 Task: Find connections with filter location Chodavaram with filter topic #propertywith filter profile language German with filter current company Hindustan Coca-Cola Beverages with filter school SILVER OAK COLLEGE OF ENGG., & TECH., AHMEDABAD 077 with filter industry Retail Furniture and Home Furnishings with filter service category AnimationArchitecture with filter keywords title Orderly
Action: Mouse moved to (592, 85)
Screenshot: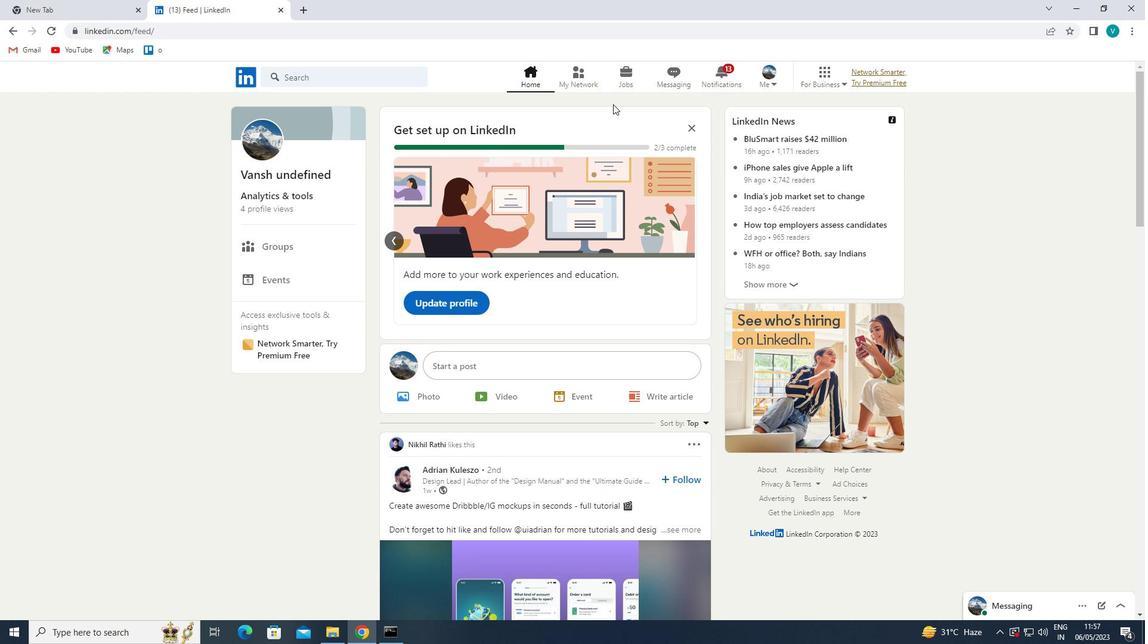 
Action: Mouse pressed left at (592, 85)
Screenshot: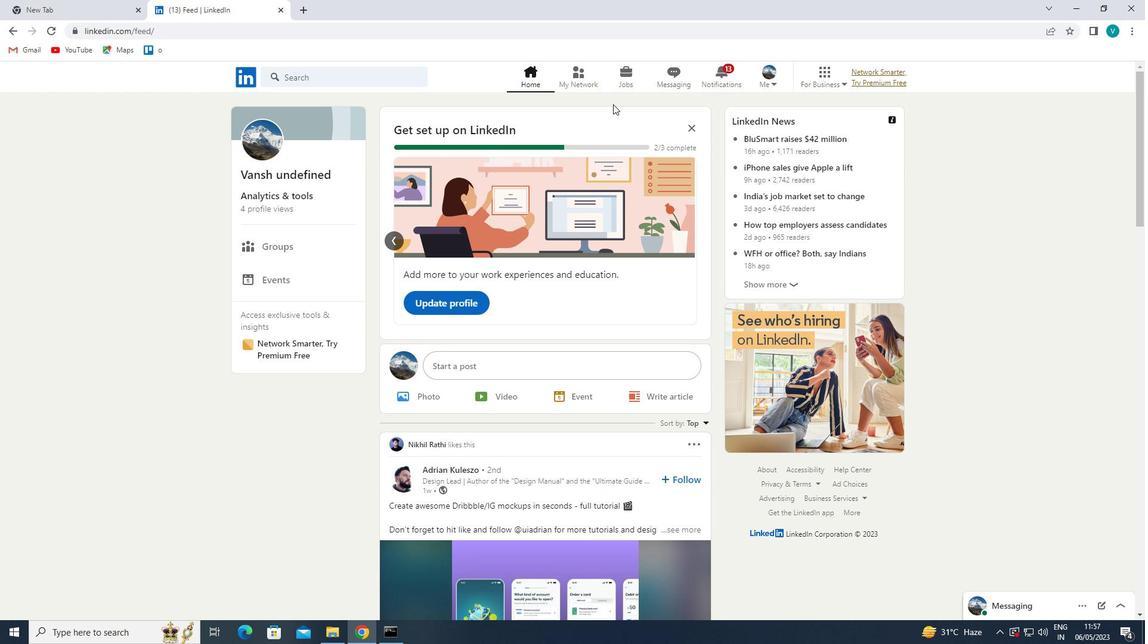 
Action: Mouse moved to (315, 133)
Screenshot: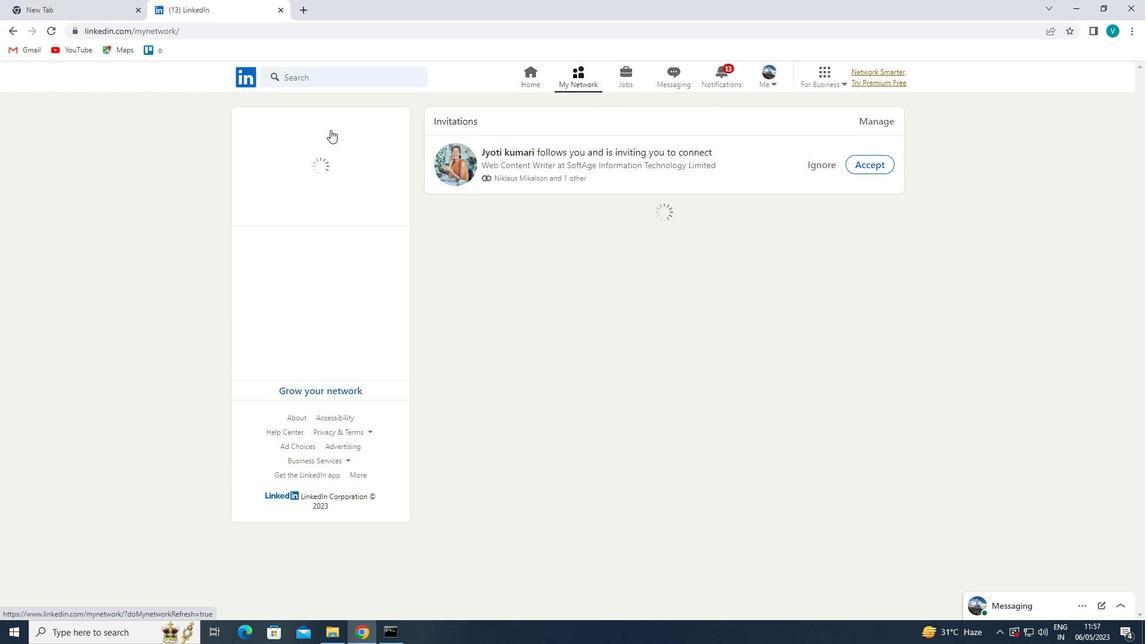 
Action: Mouse pressed left at (315, 133)
Screenshot: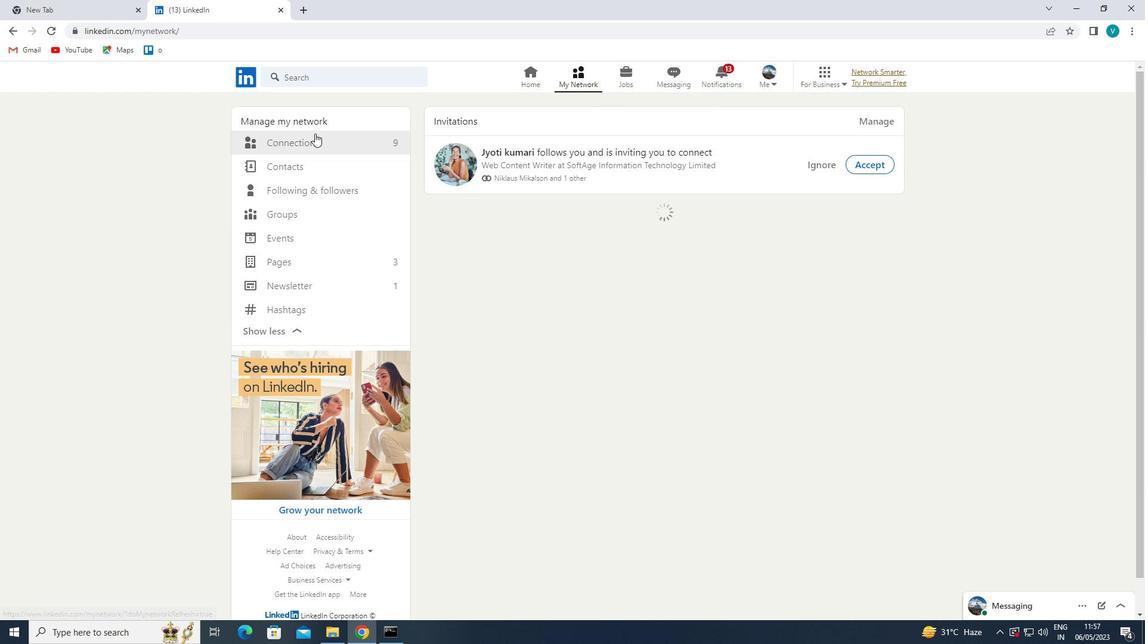 
Action: Mouse moved to (326, 142)
Screenshot: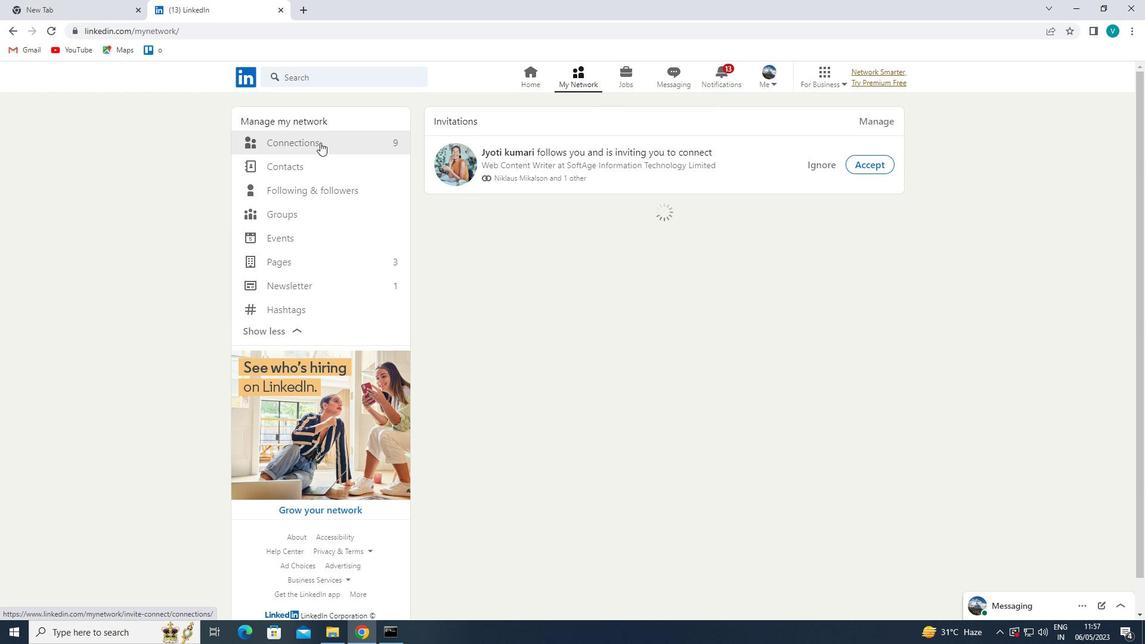 
Action: Mouse pressed left at (326, 142)
Screenshot: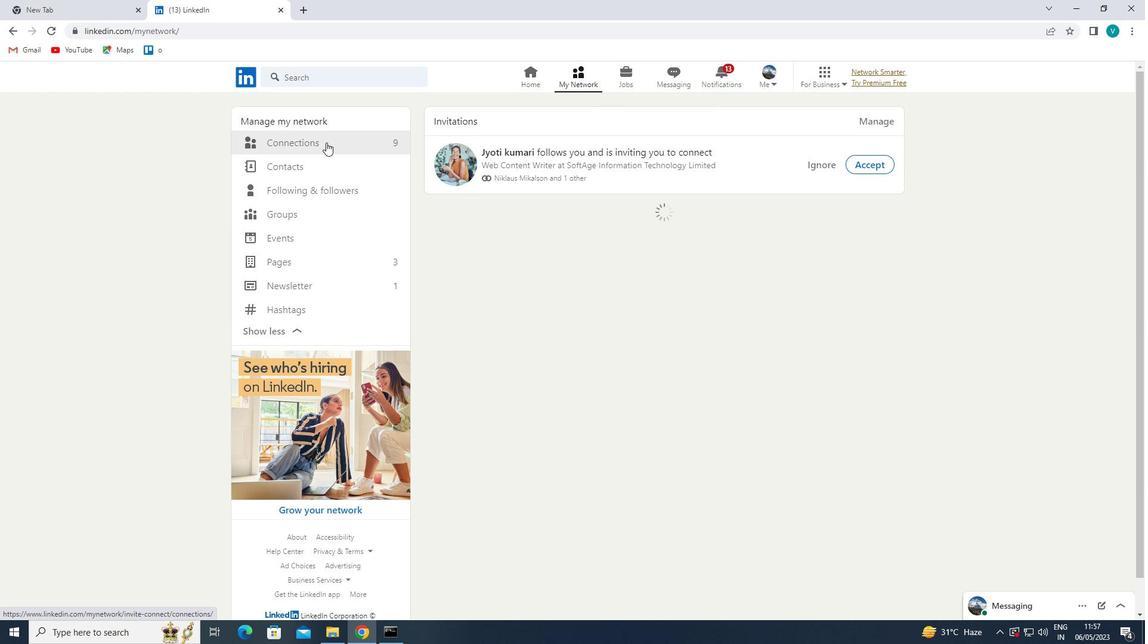 
Action: Mouse moved to (664, 146)
Screenshot: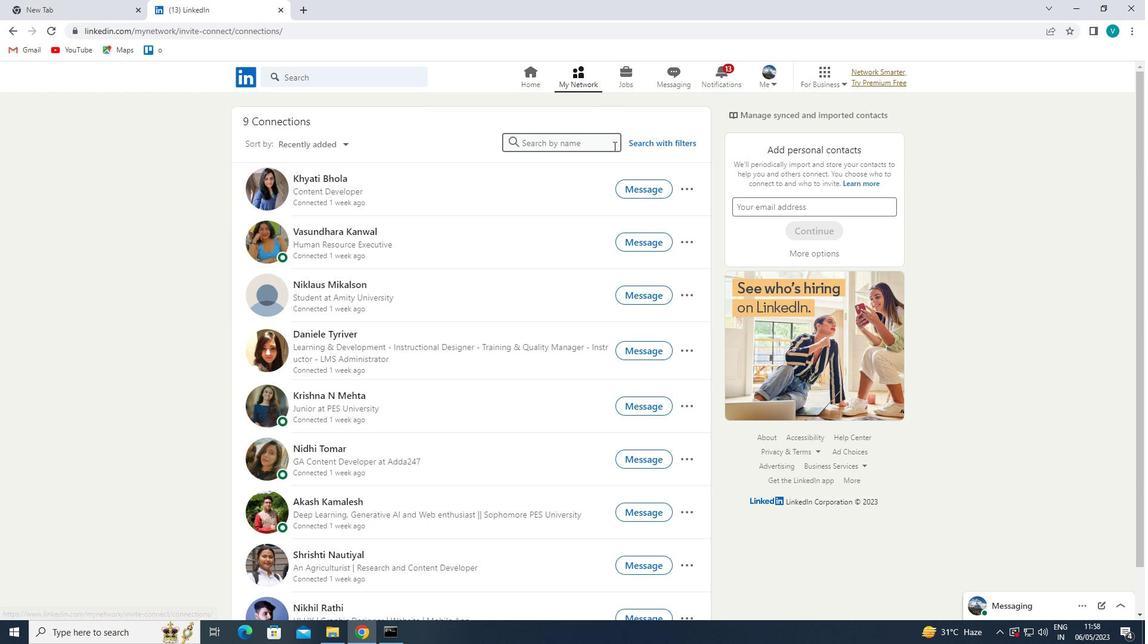 
Action: Mouse pressed left at (664, 146)
Screenshot: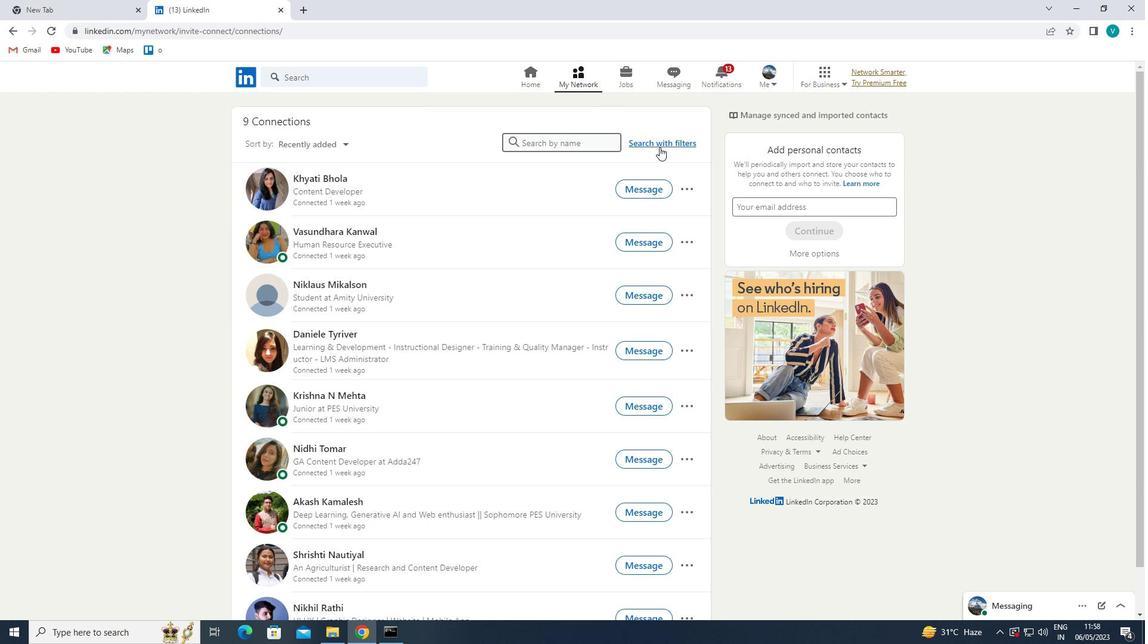 
Action: Mouse moved to (578, 115)
Screenshot: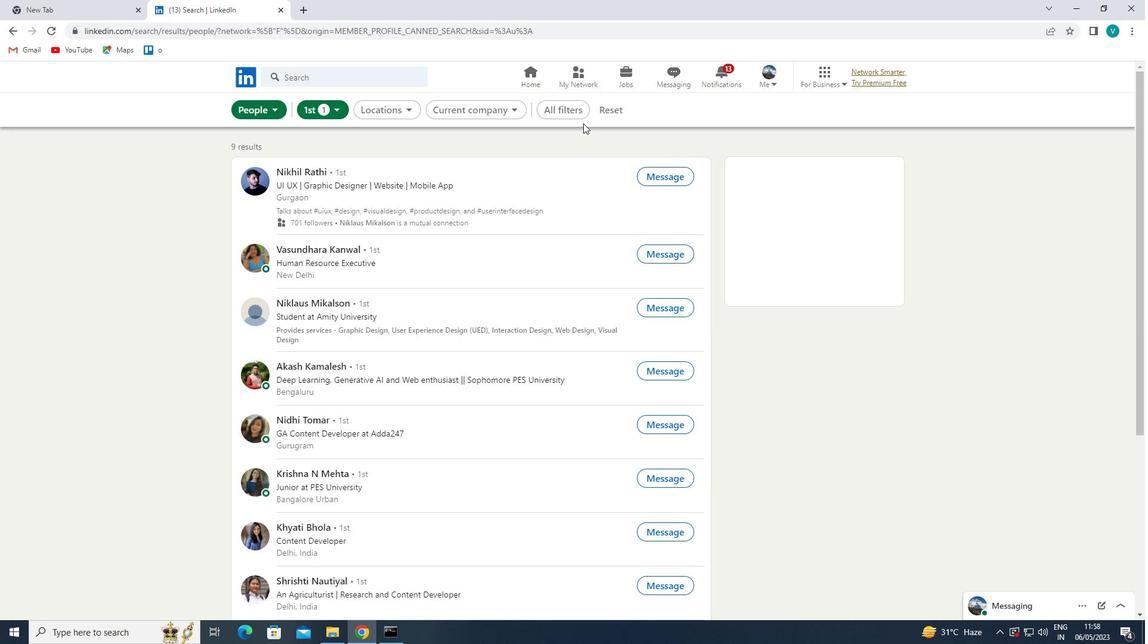
Action: Mouse pressed left at (578, 115)
Screenshot: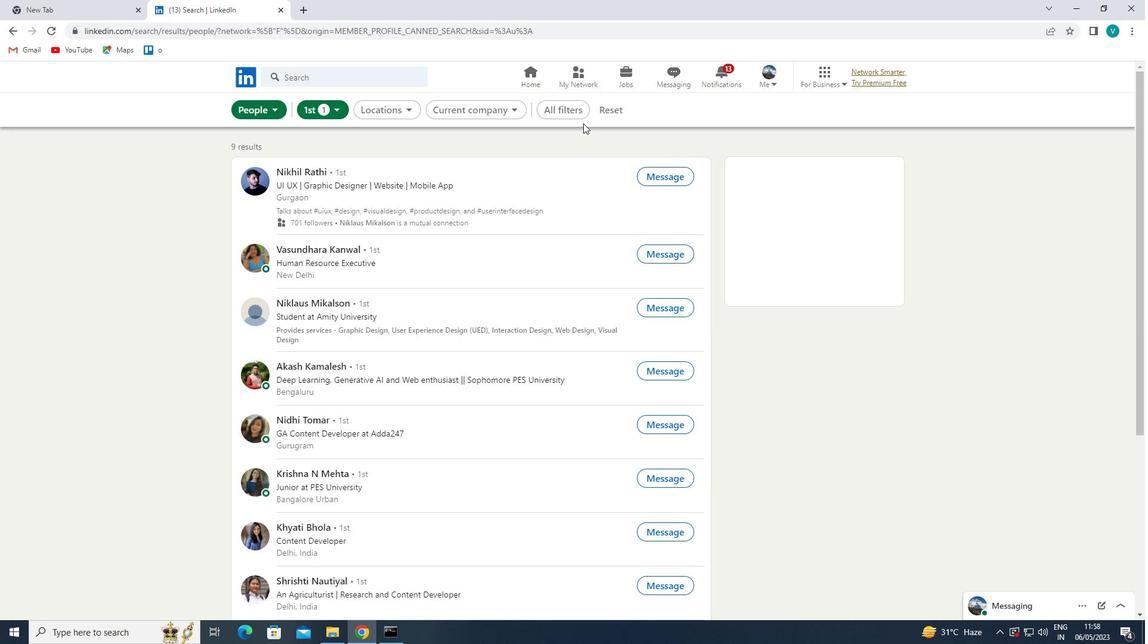 
Action: Mouse moved to (961, 256)
Screenshot: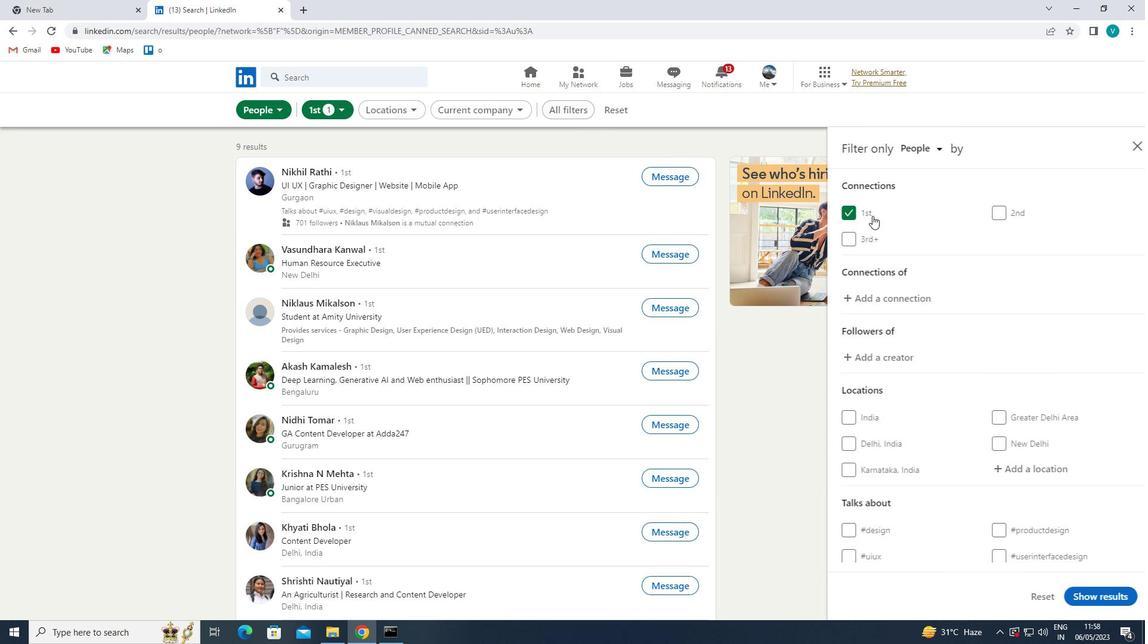 
Action: Mouse scrolled (961, 255) with delta (0, 0)
Screenshot: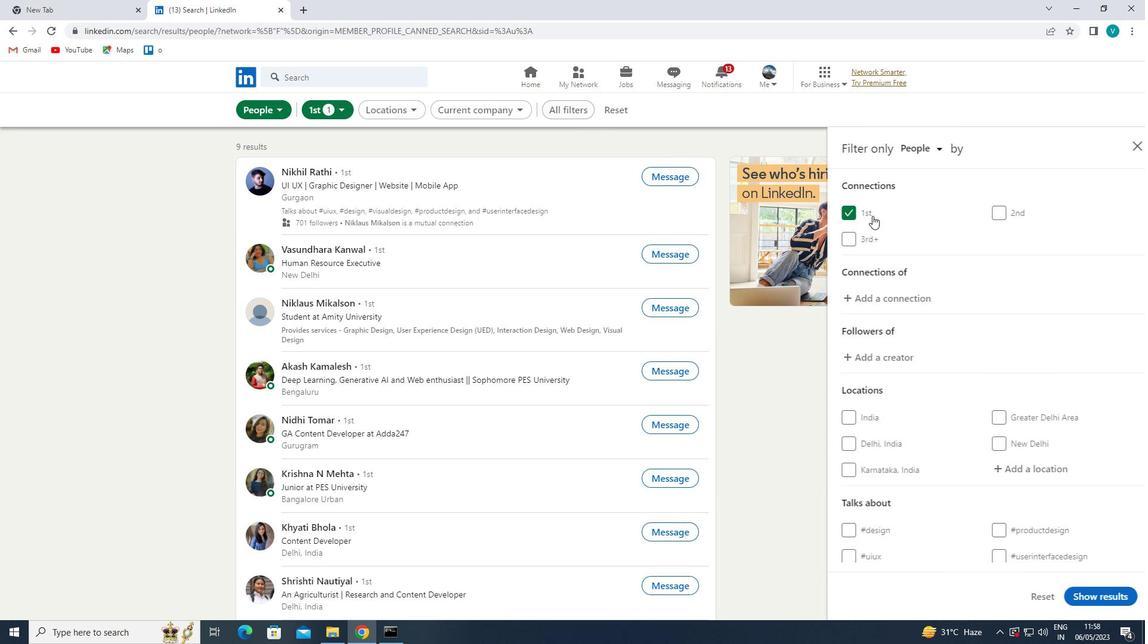 
Action: Mouse moved to (961, 256)
Screenshot: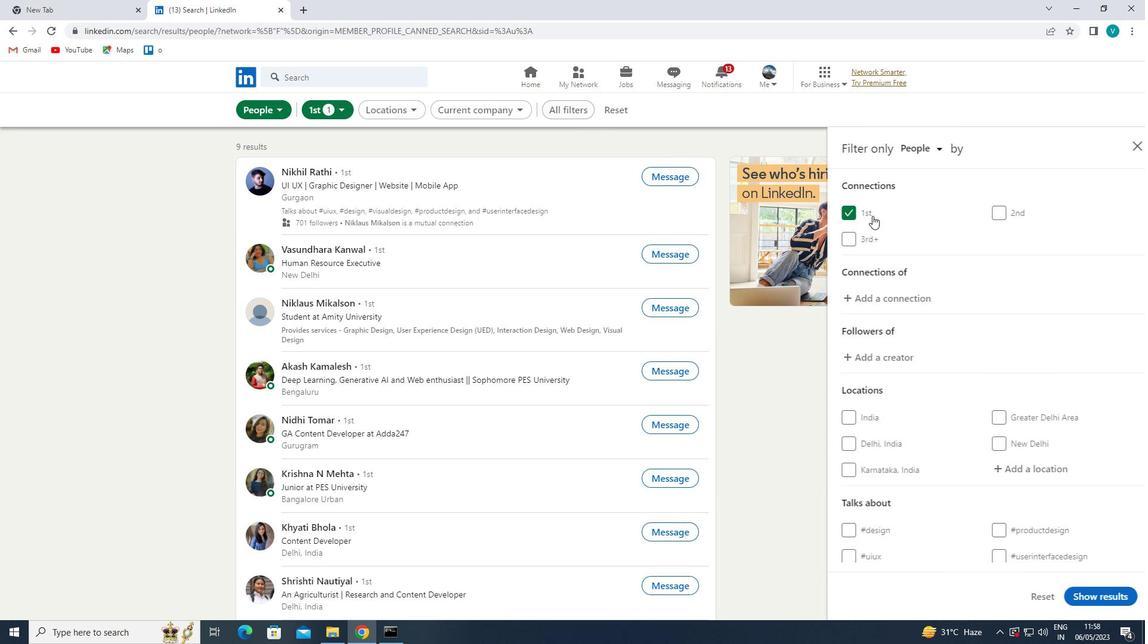 
Action: Mouse scrolled (961, 255) with delta (0, 0)
Screenshot: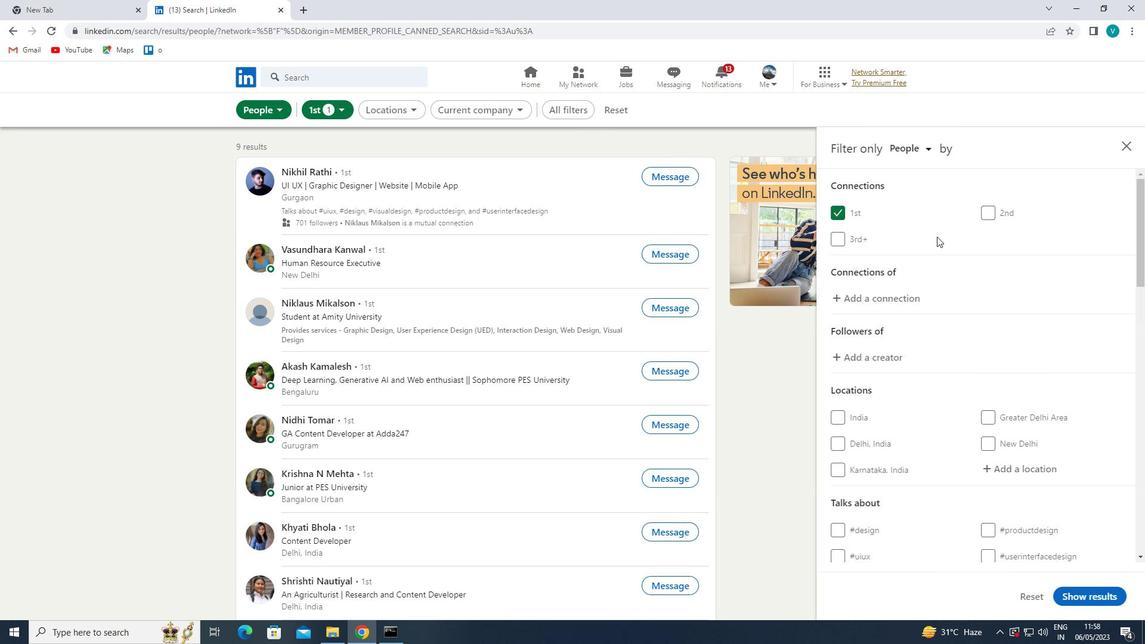 
Action: Mouse moved to (1015, 356)
Screenshot: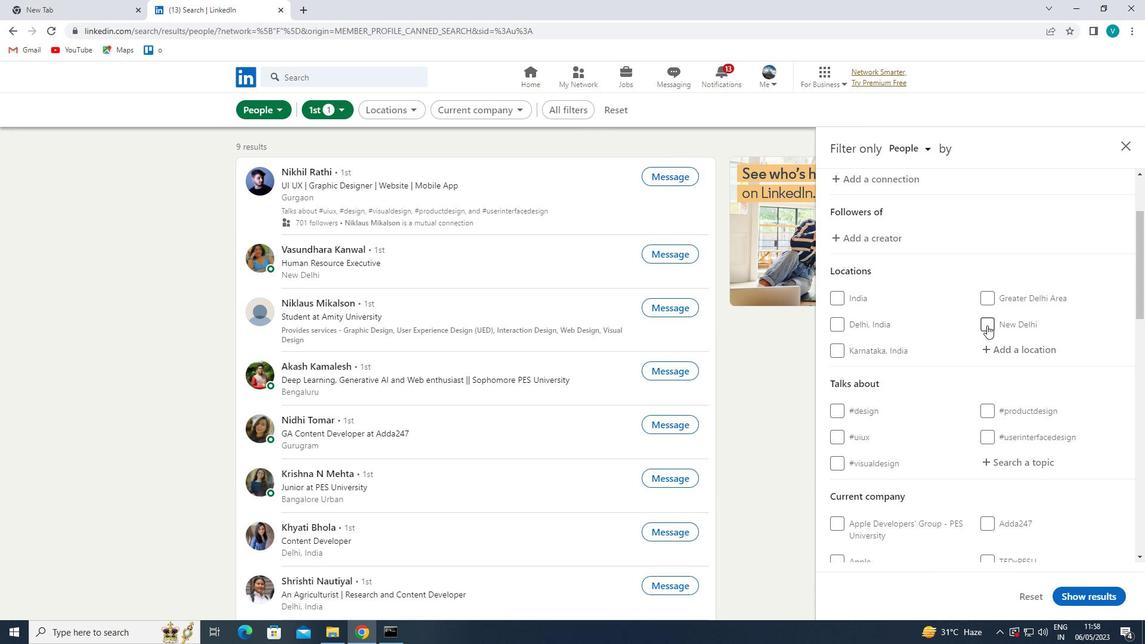 
Action: Mouse pressed left at (1015, 356)
Screenshot: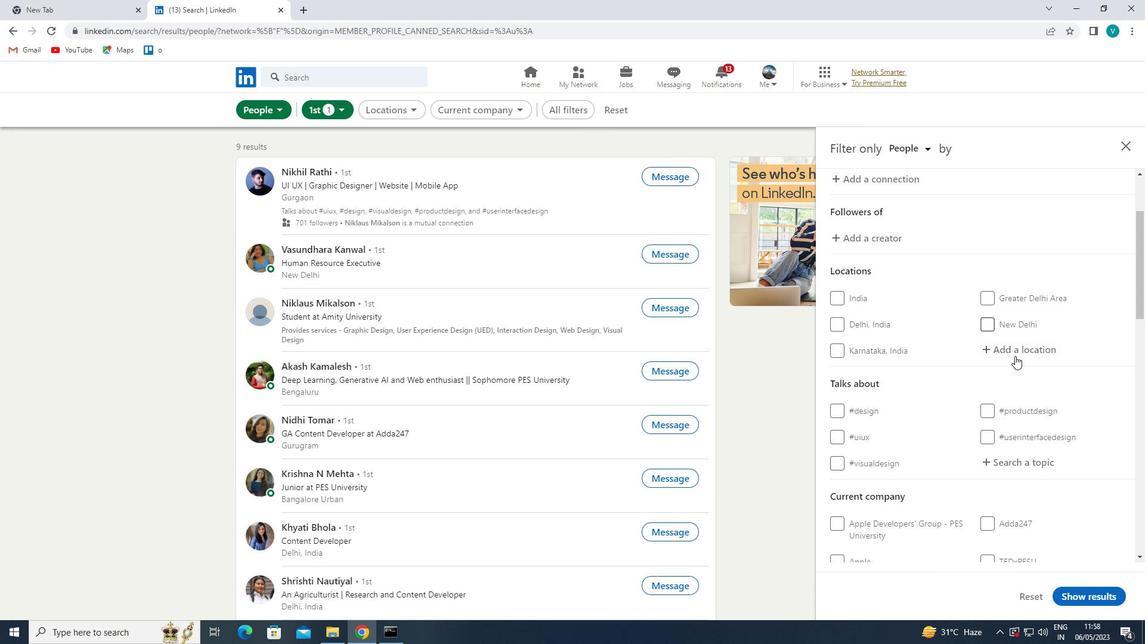 
Action: Mouse moved to (864, 446)
Screenshot: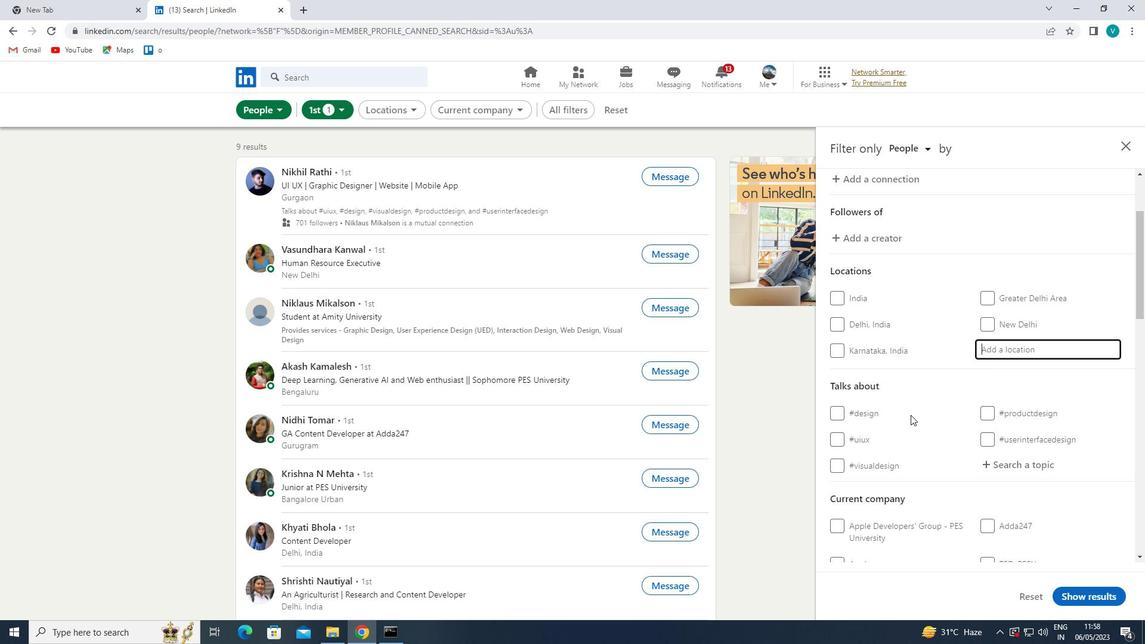 
Action: Key pressed <Key.shift>CHODAVARAM
Screenshot: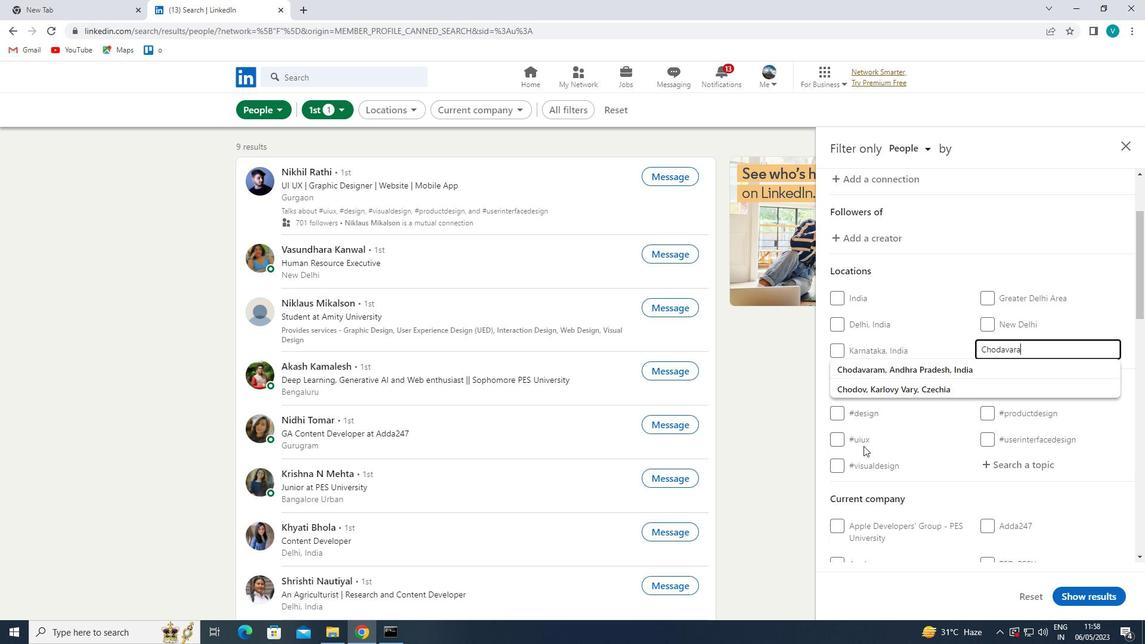 
Action: Mouse moved to (943, 371)
Screenshot: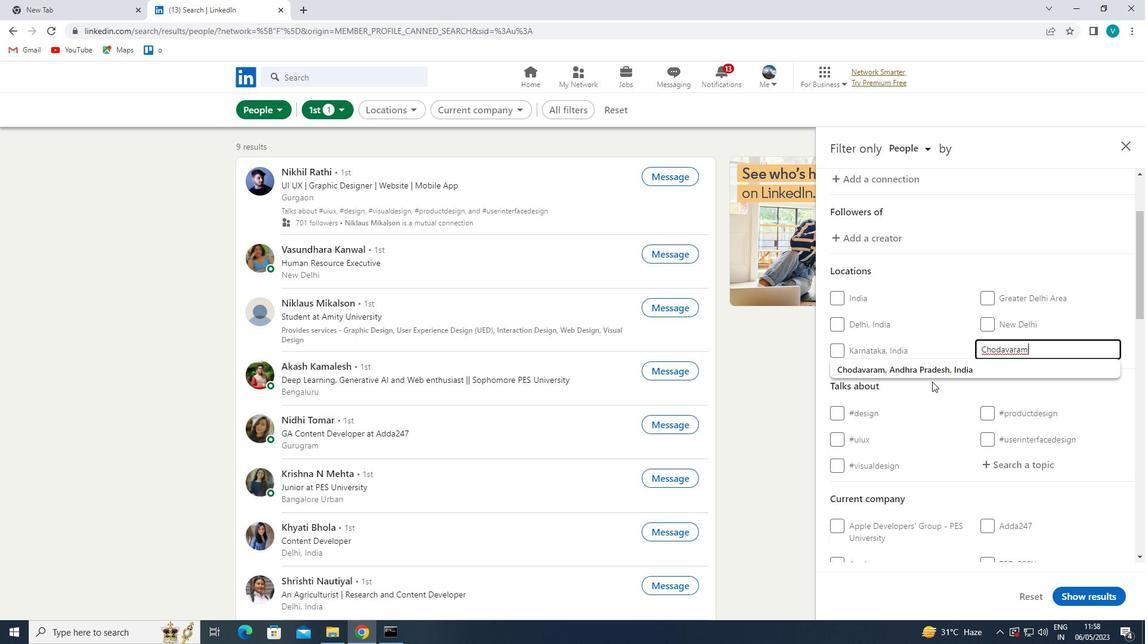
Action: Mouse pressed left at (943, 371)
Screenshot: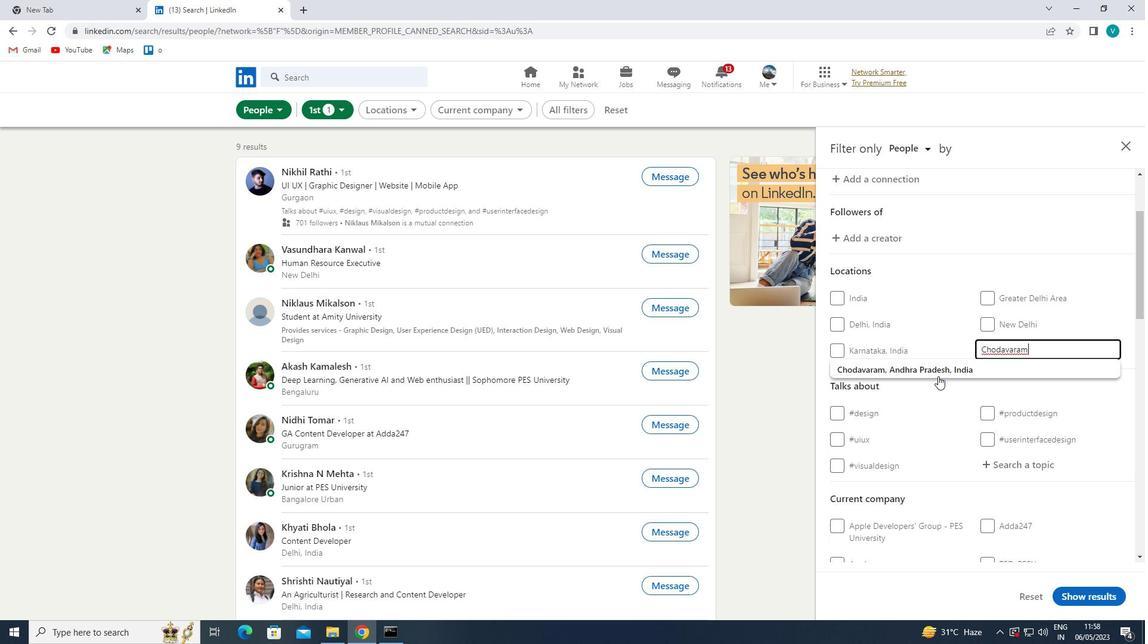 
Action: Mouse moved to (947, 372)
Screenshot: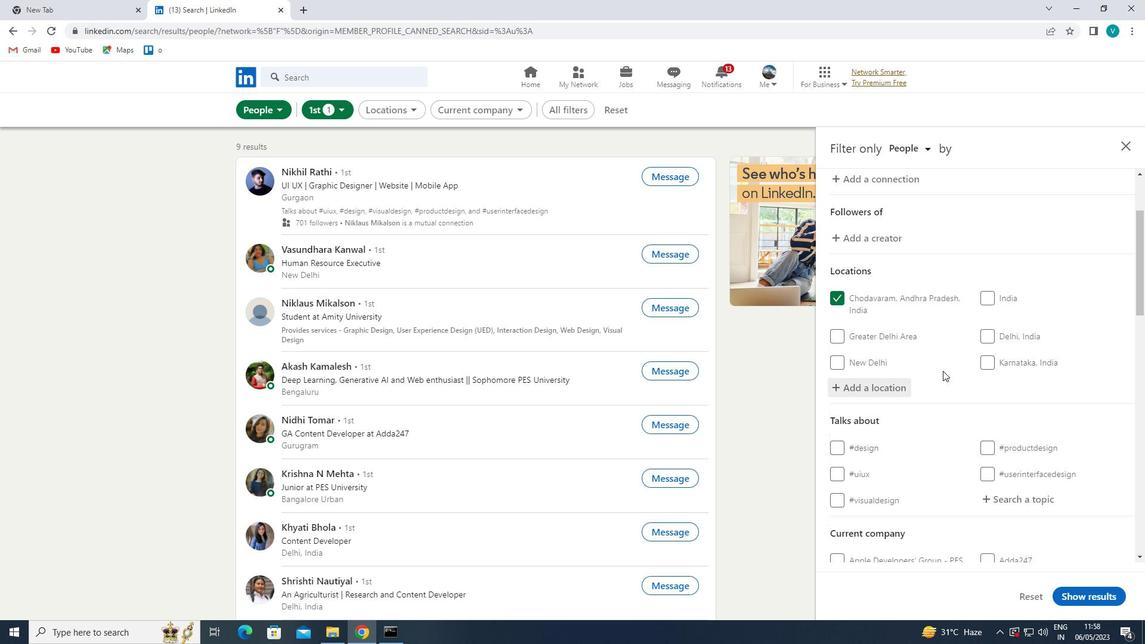
Action: Mouse scrolled (947, 371) with delta (0, 0)
Screenshot: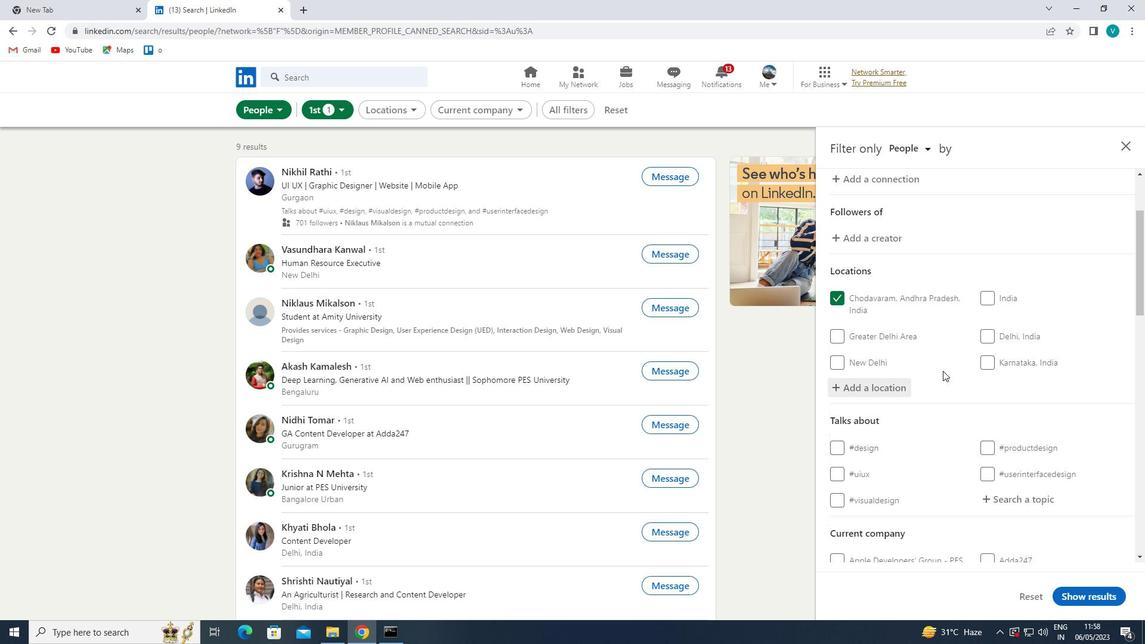 
Action: Mouse moved to (949, 374)
Screenshot: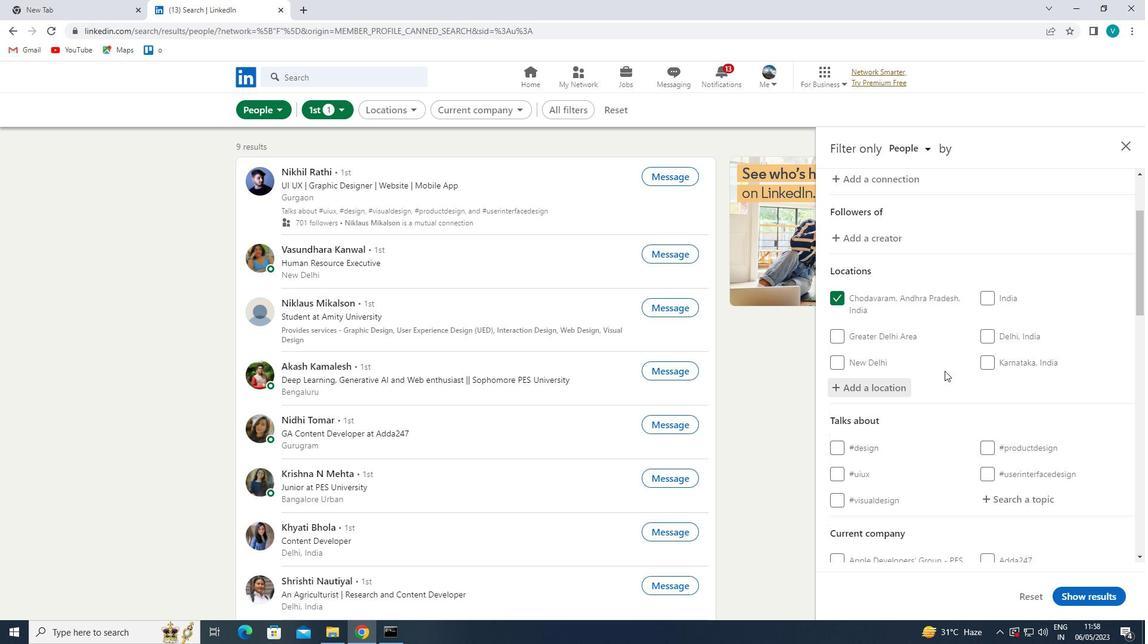 
Action: Mouse scrolled (949, 374) with delta (0, 0)
Screenshot: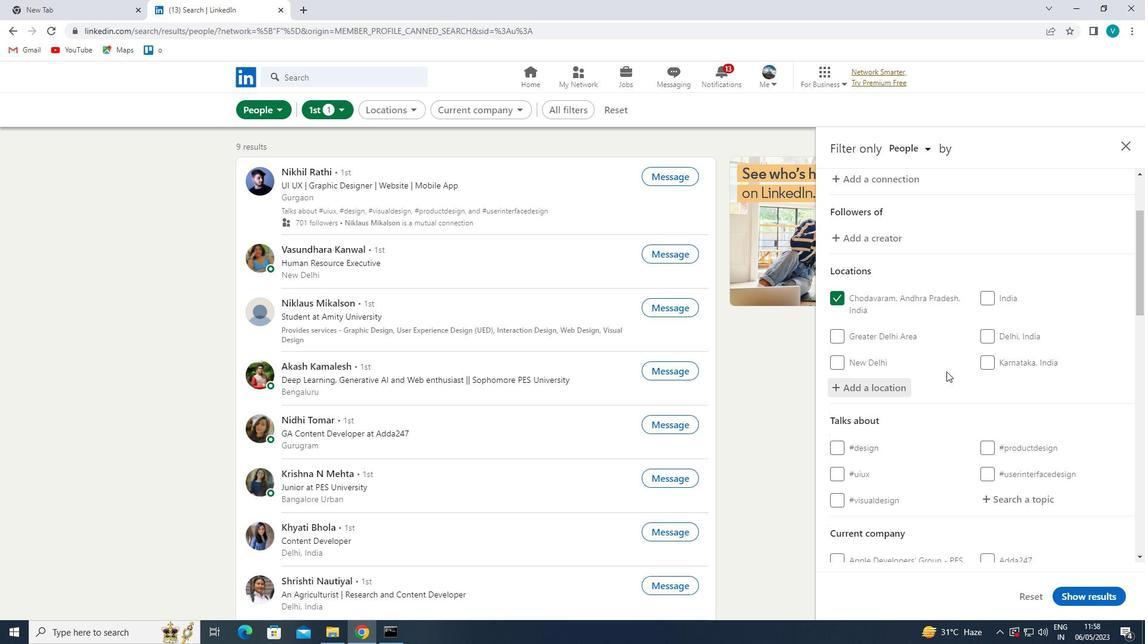 
Action: Mouse moved to (1030, 371)
Screenshot: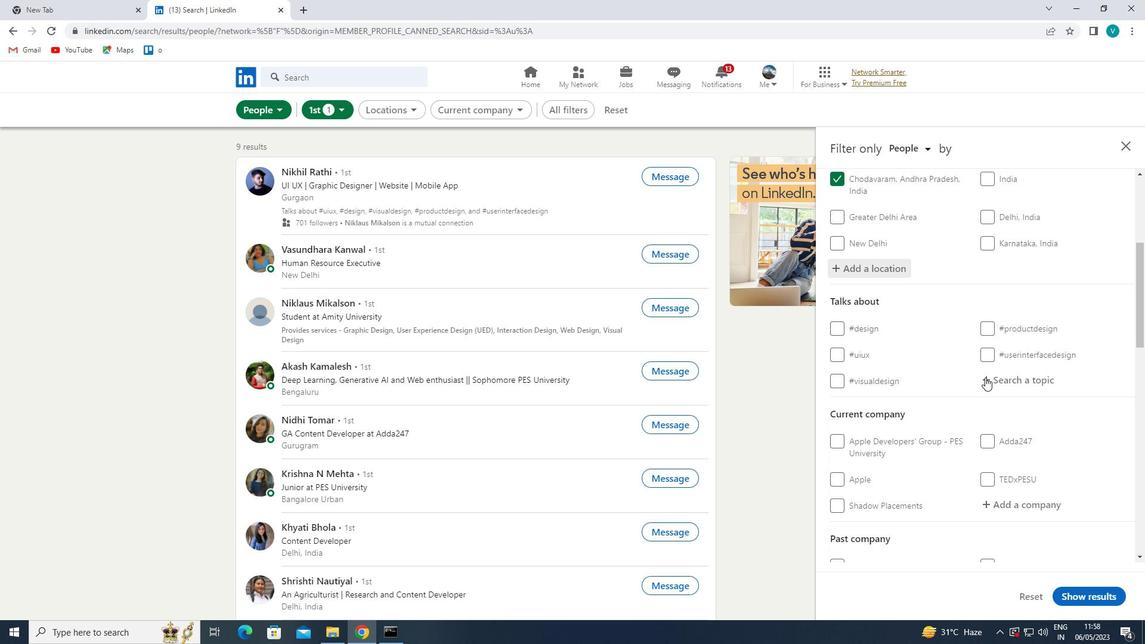 
Action: Mouse pressed left at (1030, 371)
Screenshot: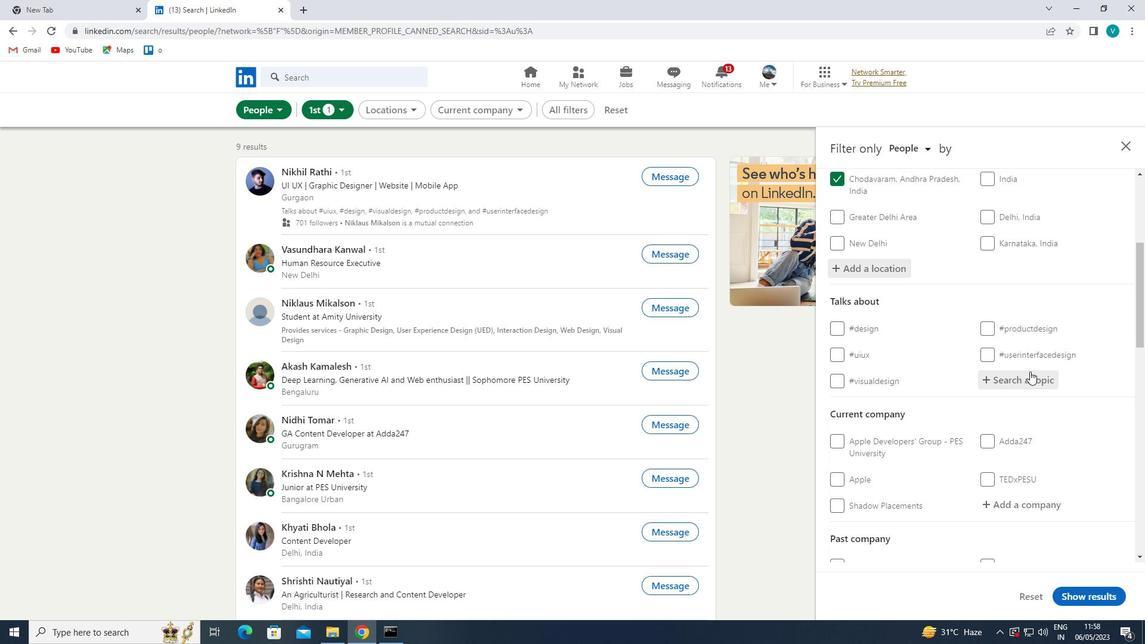 
Action: Mouse moved to (1018, 366)
Screenshot: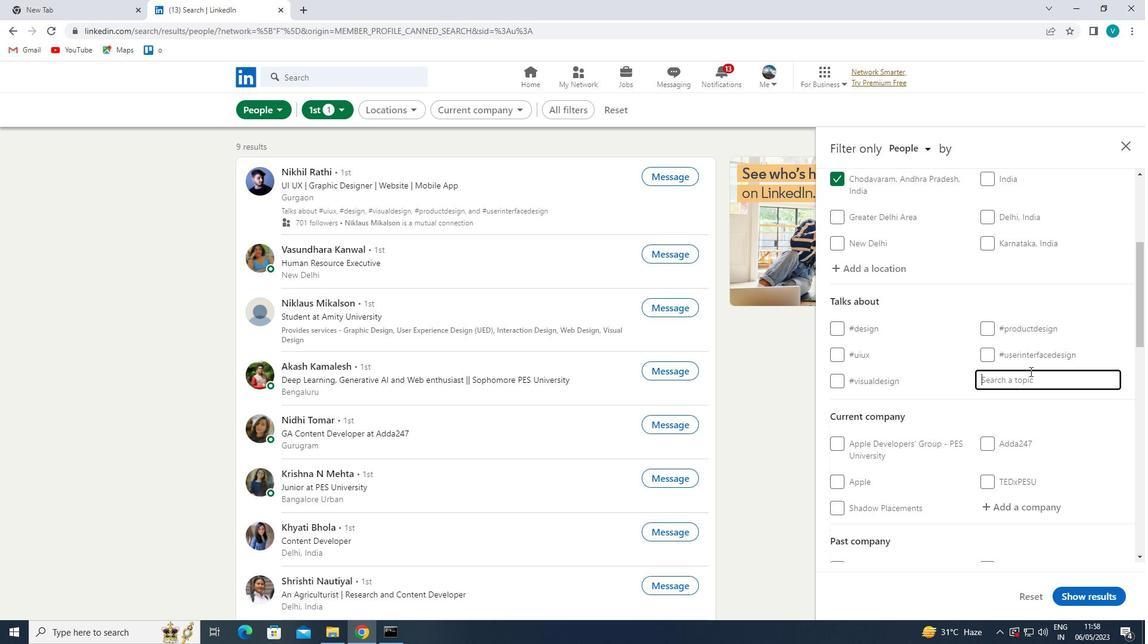 
Action: Key pressed PROPERTY
Screenshot: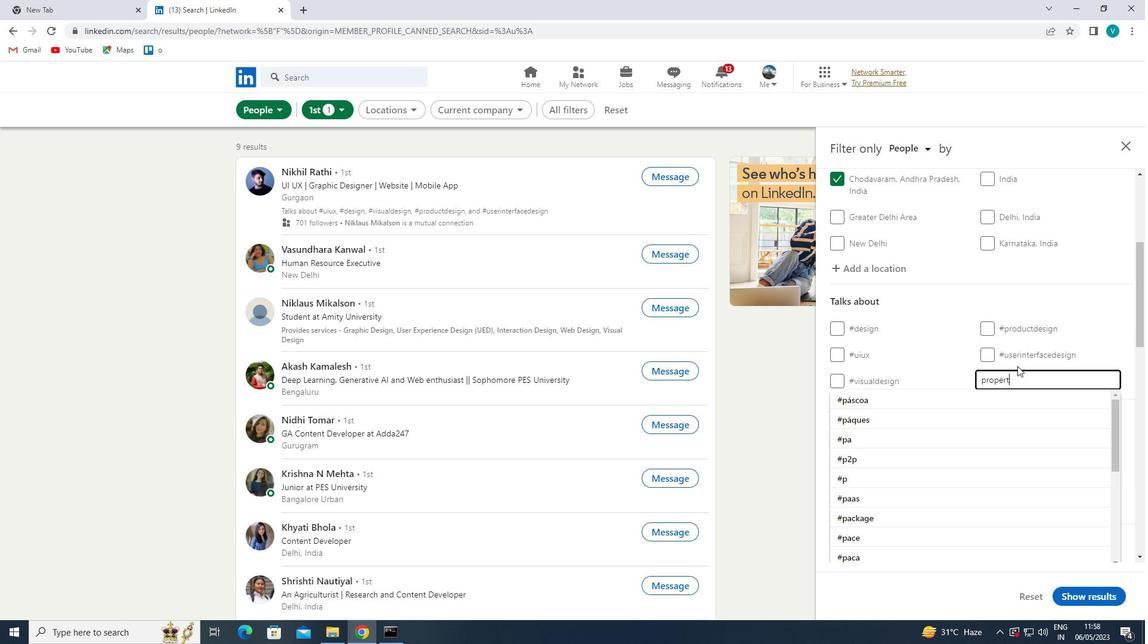 
Action: Mouse moved to (962, 395)
Screenshot: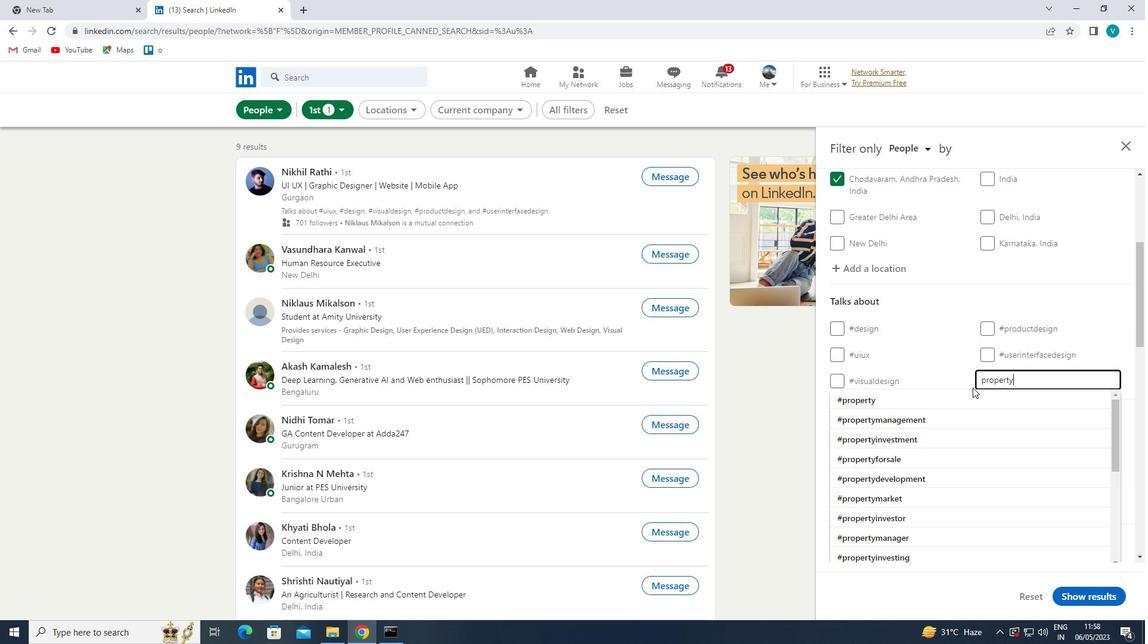 
Action: Mouse pressed left at (962, 395)
Screenshot: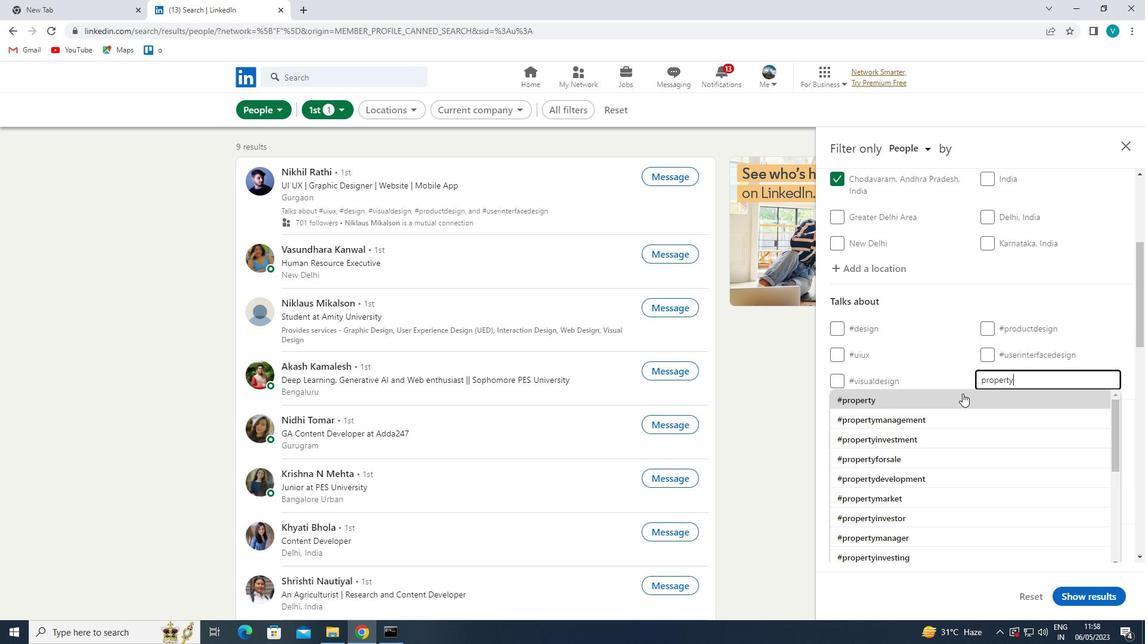 
Action: Mouse moved to (963, 395)
Screenshot: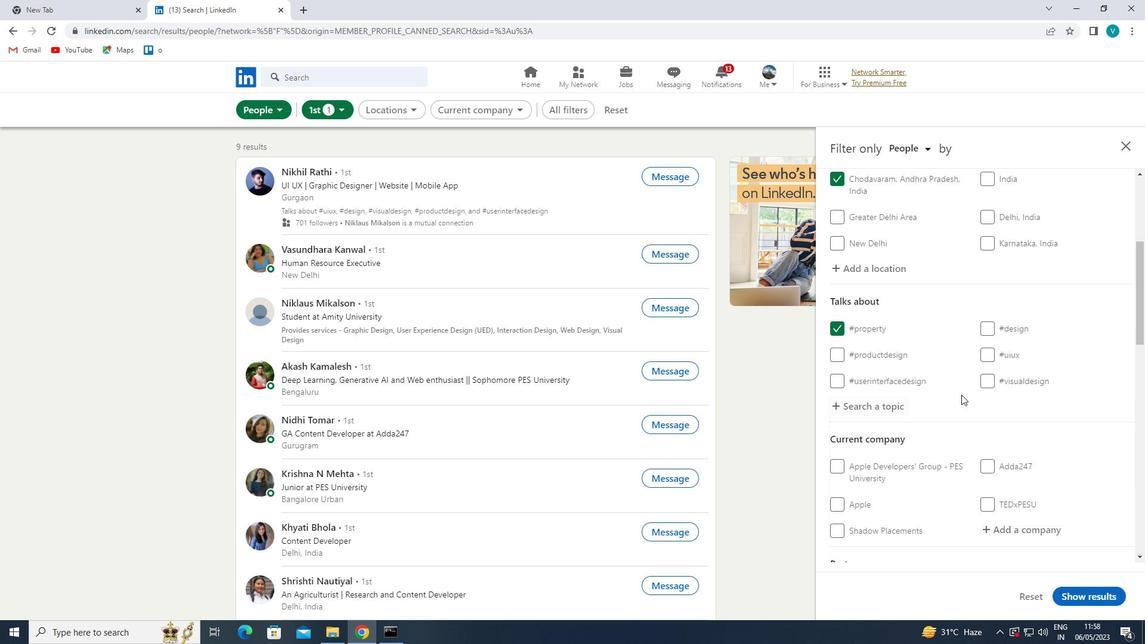 
Action: Mouse scrolled (963, 395) with delta (0, 0)
Screenshot: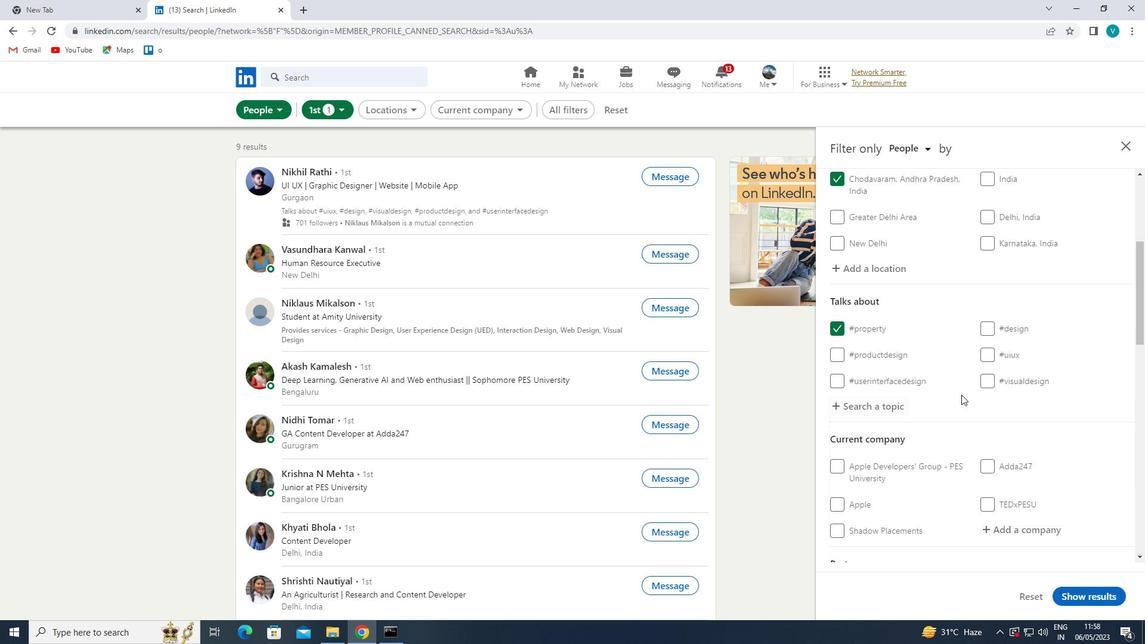 
Action: Mouse scrolled (963, 395) with delta (0, 0)
Screenshot: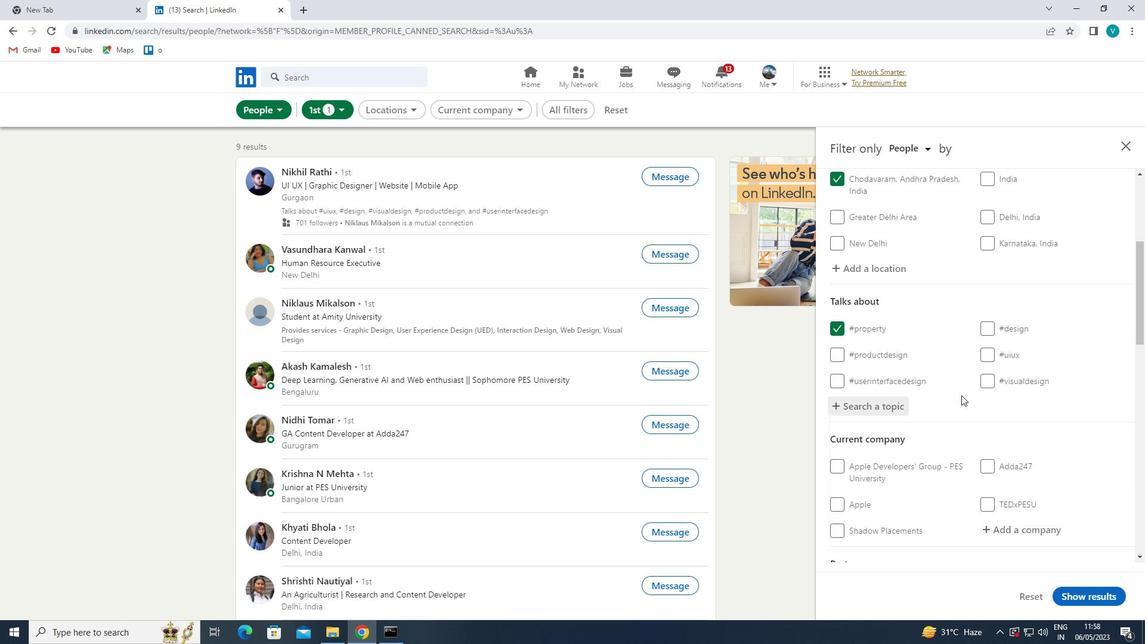 
Action: Mouse scrolled (963, 395) with delta (0, 0)
Screenshot: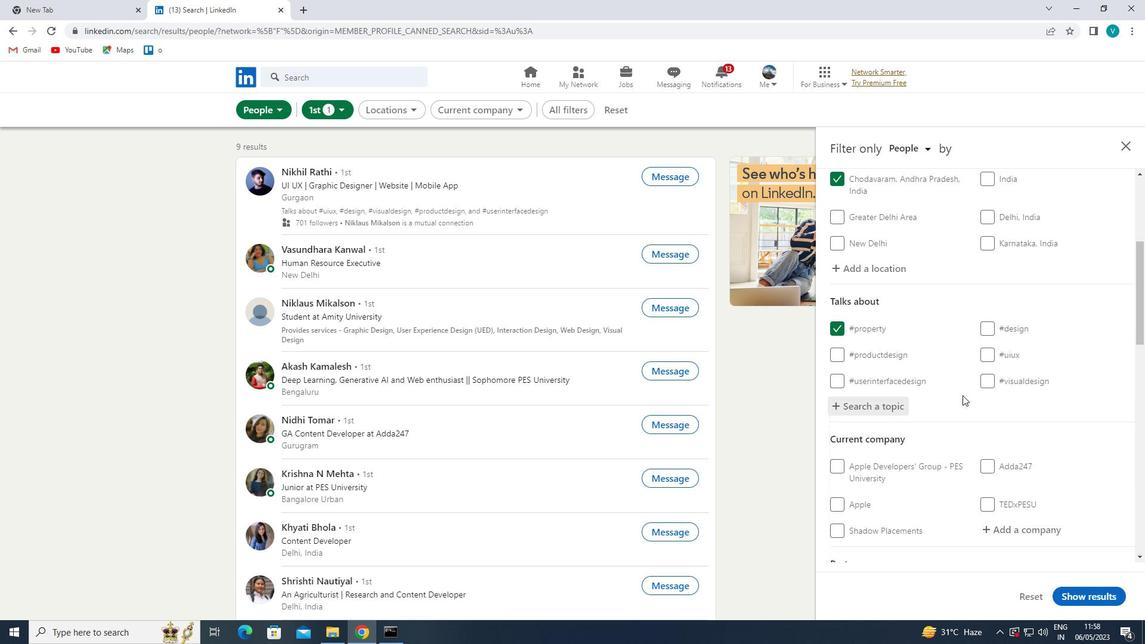 
Action: Mouse moved to (1033, 353)
Screenshot: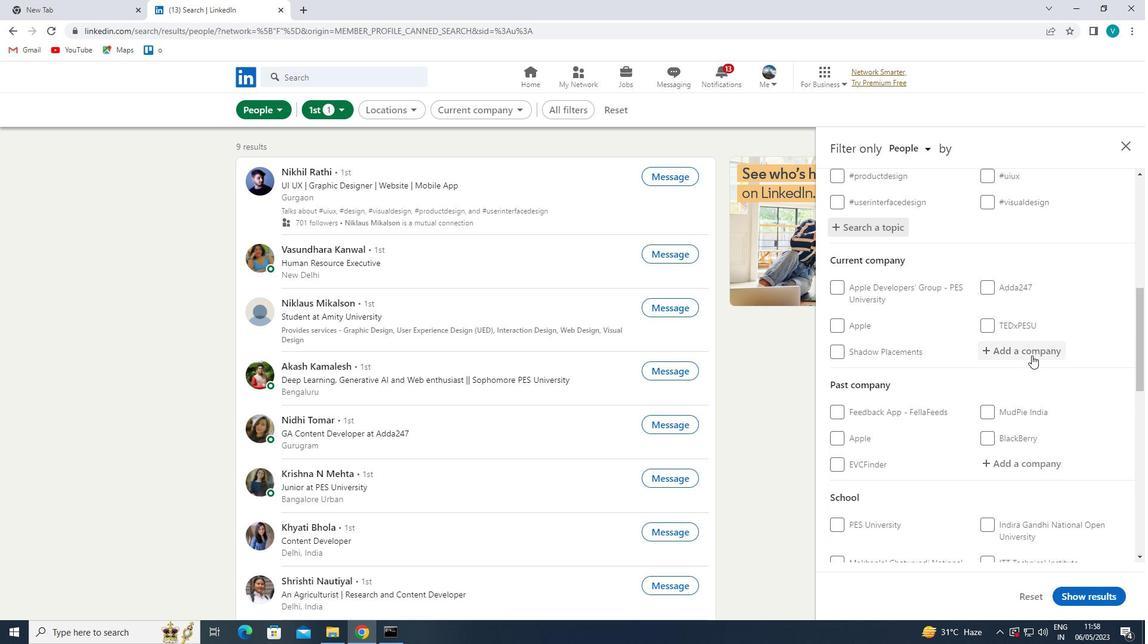 
Action: Mouse pressed left at (1033, 353)
Screenshot: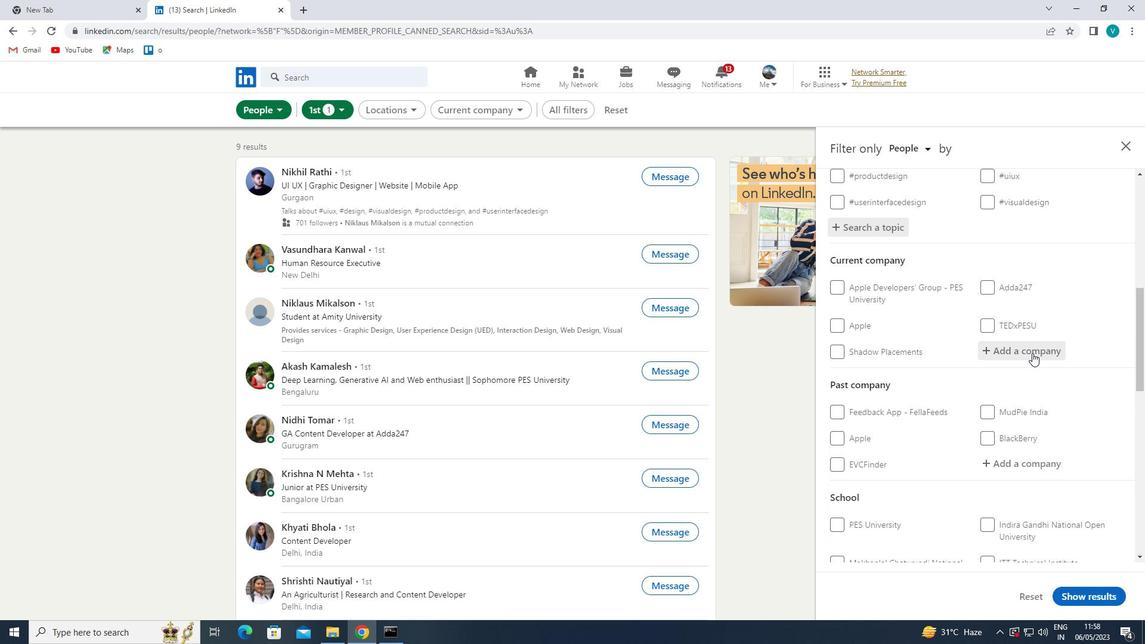 
Action: Mouse moved to (1017, 343)
Screenshot: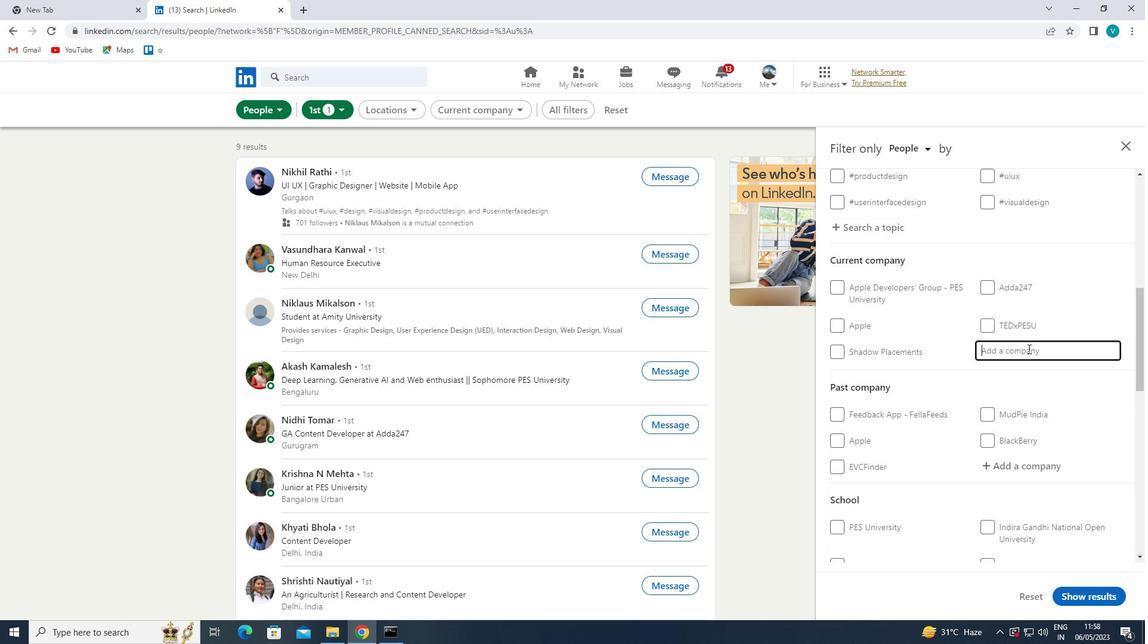 
Action: Key pressed <Key.shift>HINDUSTAN
Screenshot: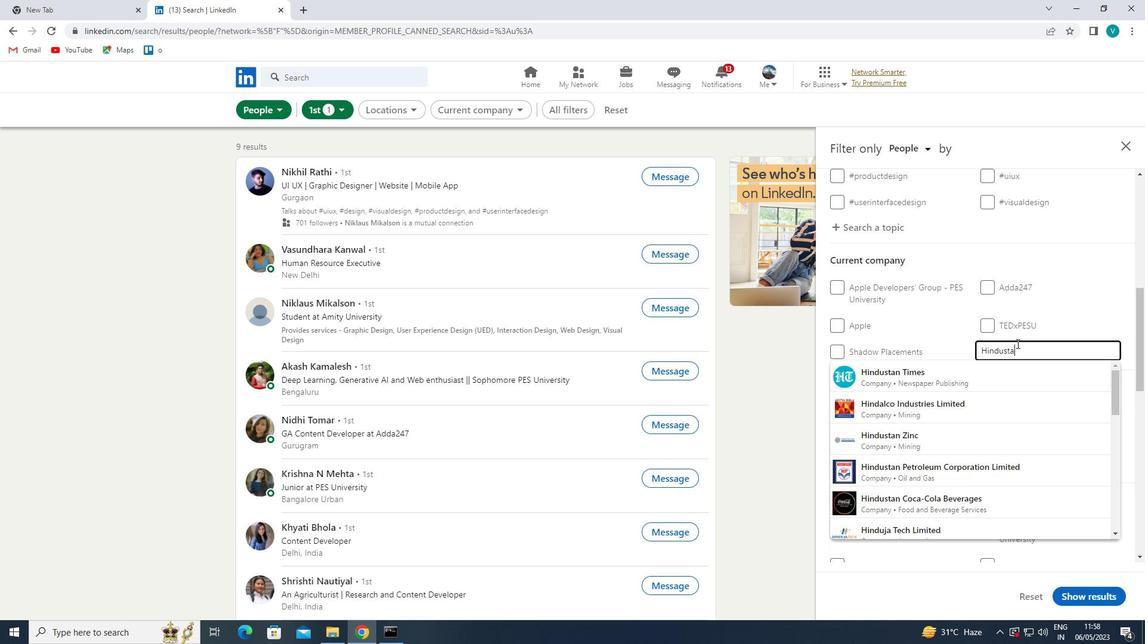 
Action: Mouse moved to (1001, 435)
Screenshot: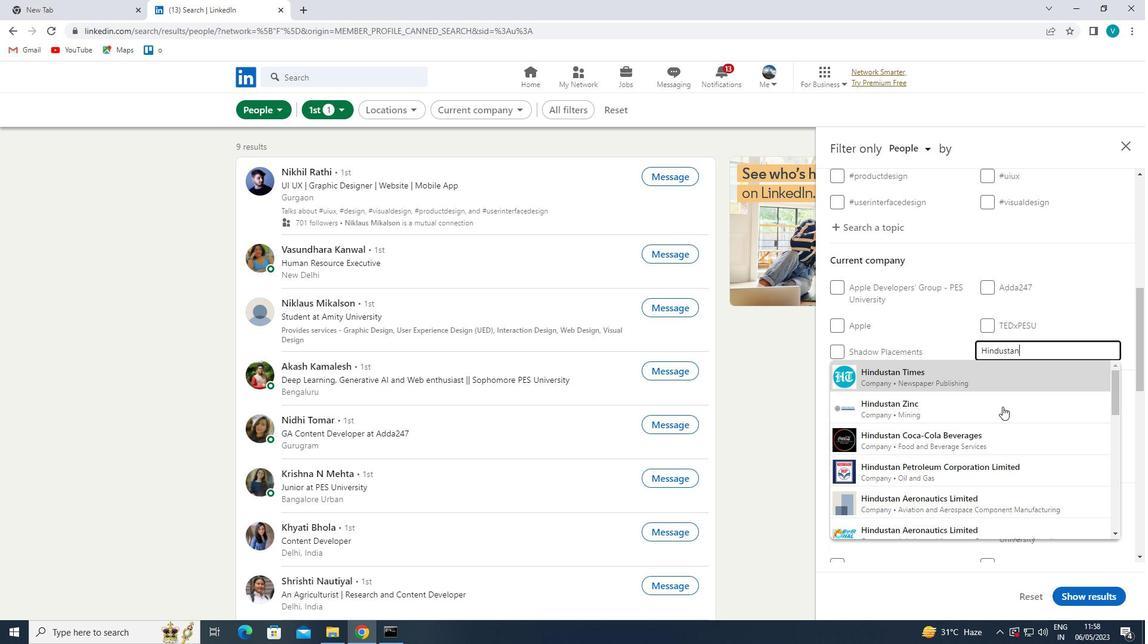 
Action: Mouse pressed left at (1001, 435)
Screenshot: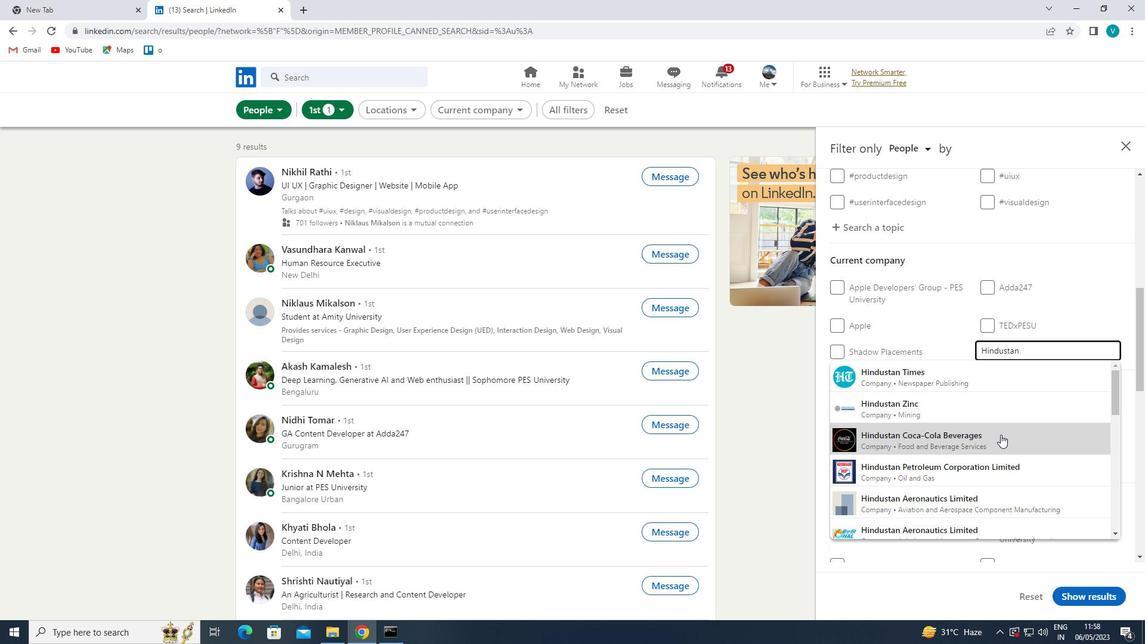 
Action: Mouse moved to (1000, 435)
Screenshot: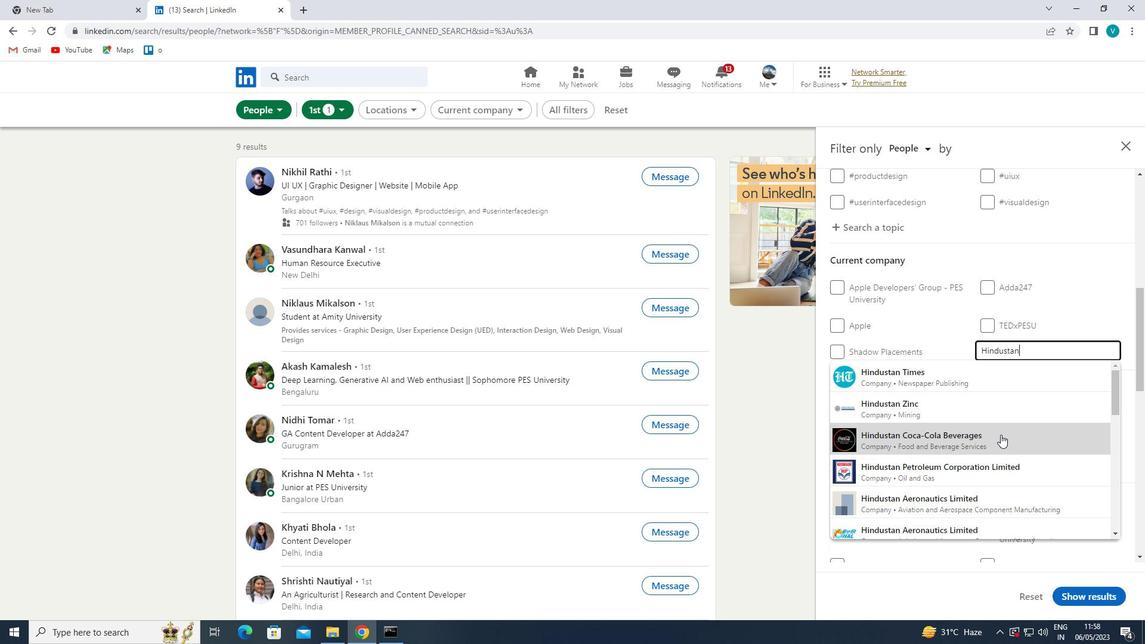 
Action: Mouse scrolled (1000, 435) with delta (0, 0)
Screenshot: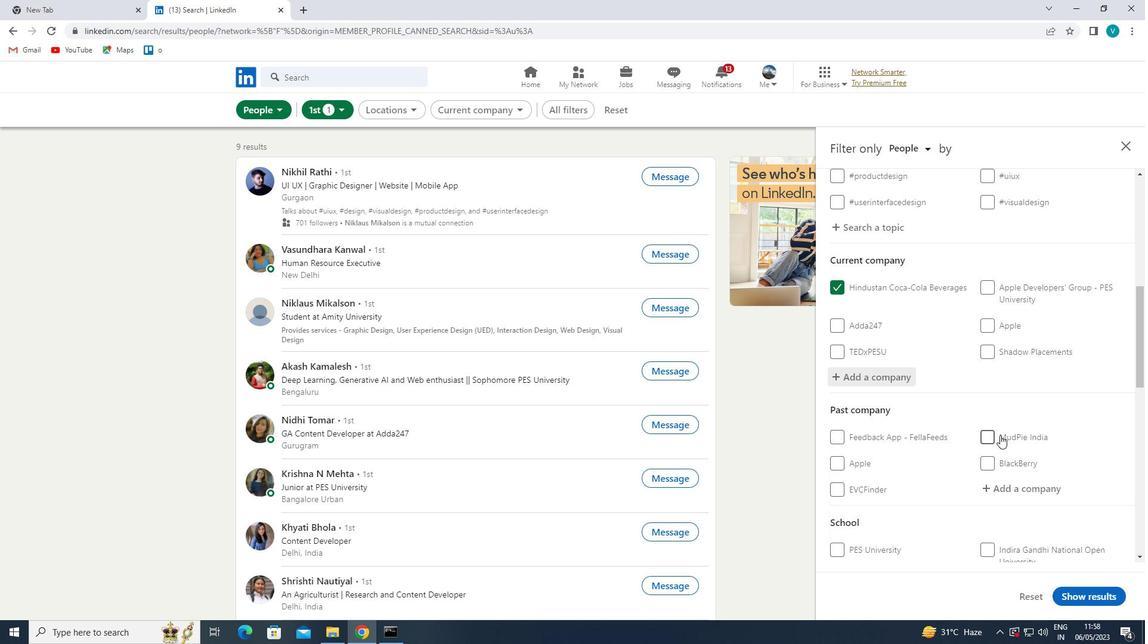 
Action: Mouse scrolled (1000, 435) with delta (0, 0)
Screenshot: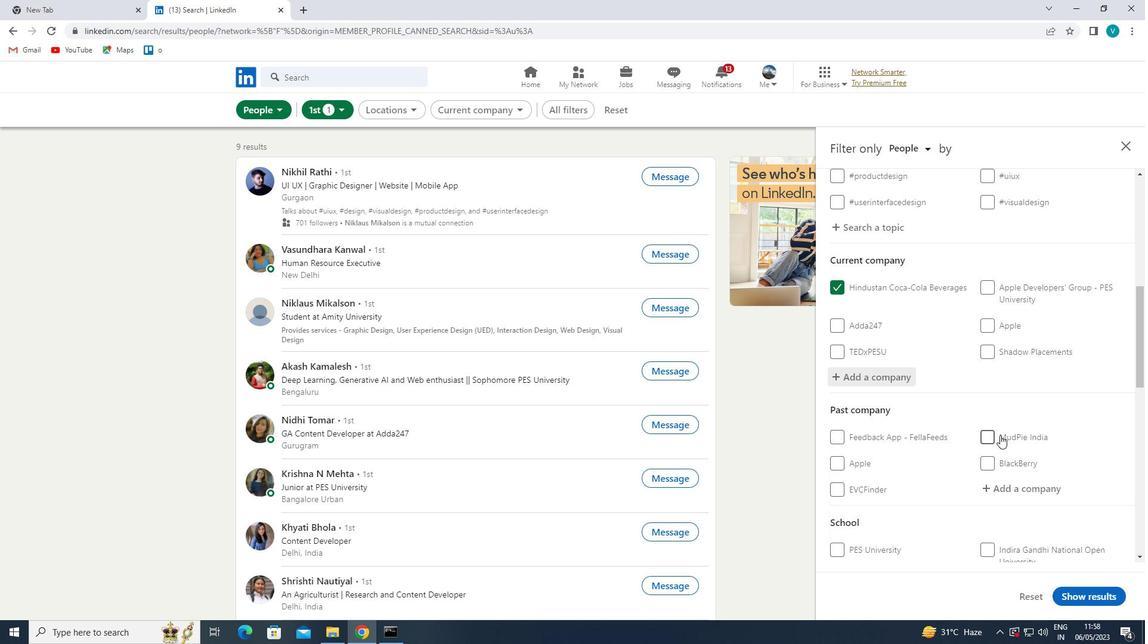 
Action: Mouse moved to (1009, 421)
Screenshot: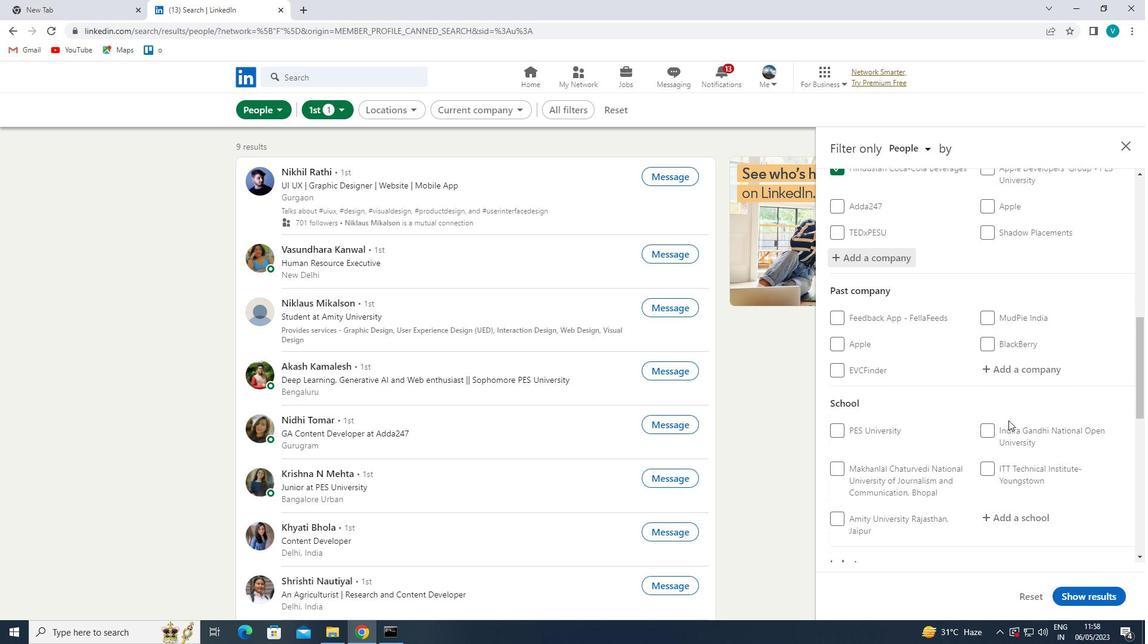 
Action: Mouse scrolled (1009, 420) with delta (0, 0)
Screenshot: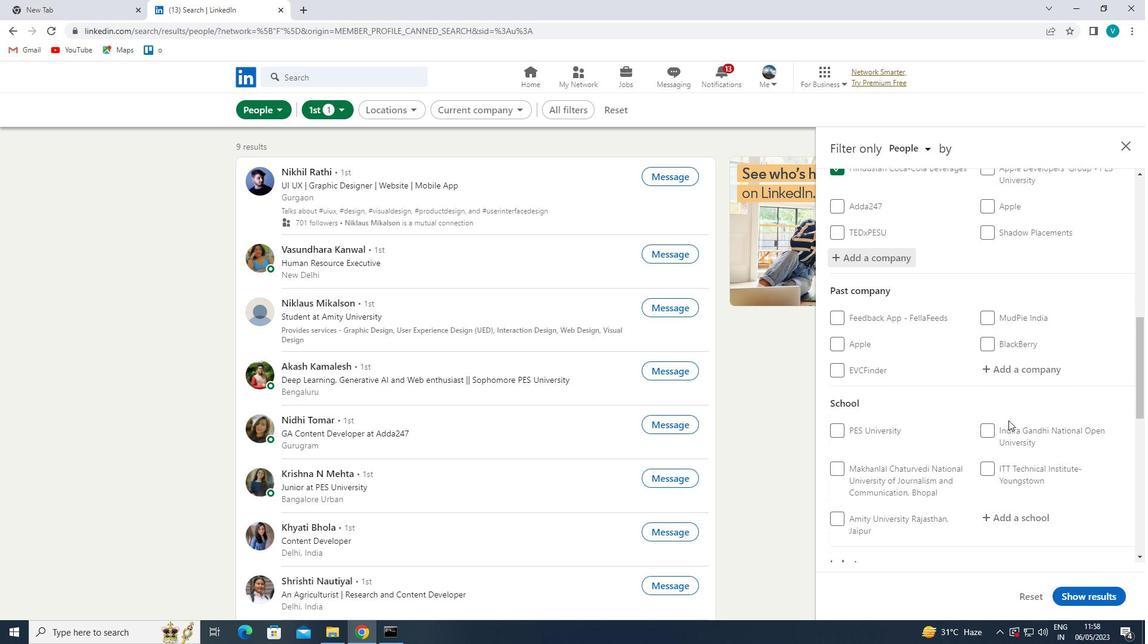 
Action: Mouse moved to (1002, 451)
Screenshot: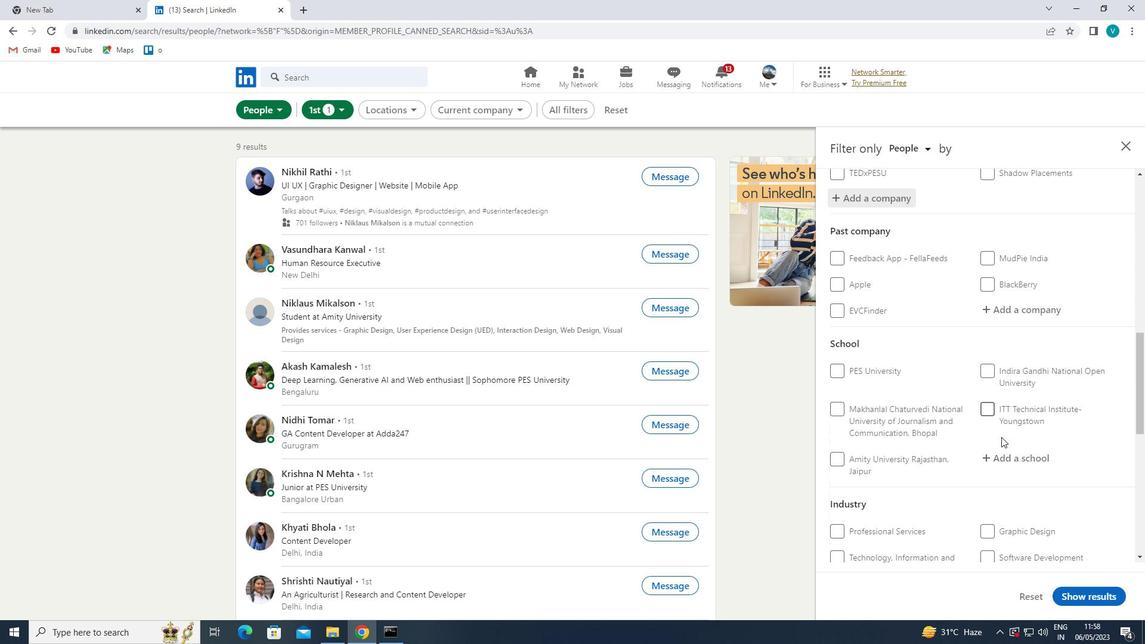 
Action: Mouse pressed left at (1002, 451)
Screenshot: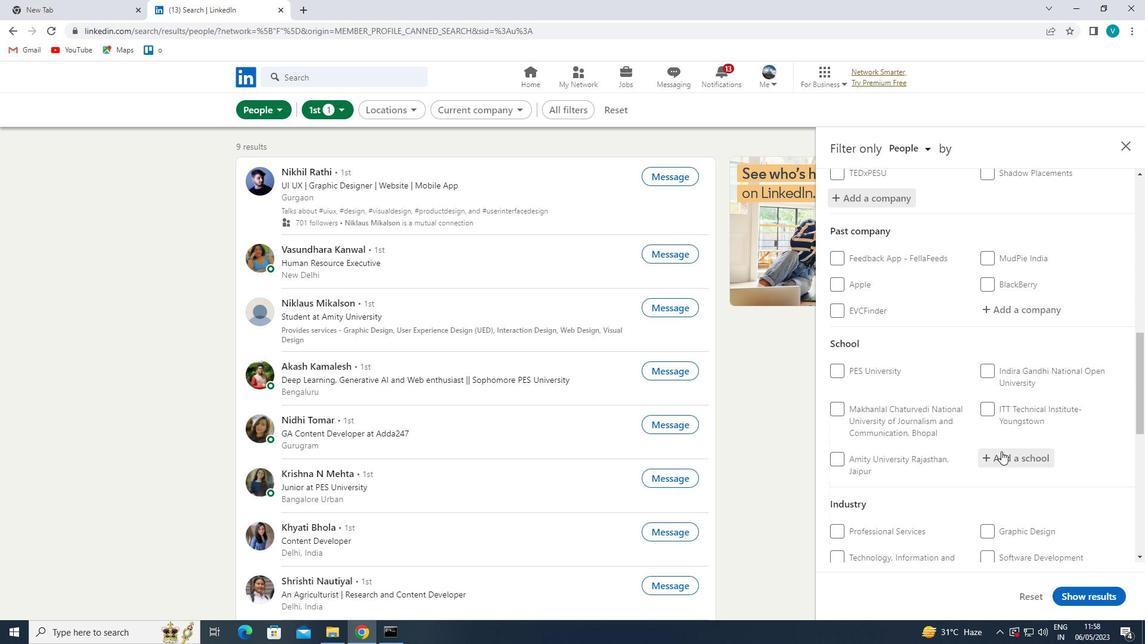 
Action: Key pressed <Key.shift>SILVER<Key.space><Key.shift>OAK<Key.space>
Screenshot: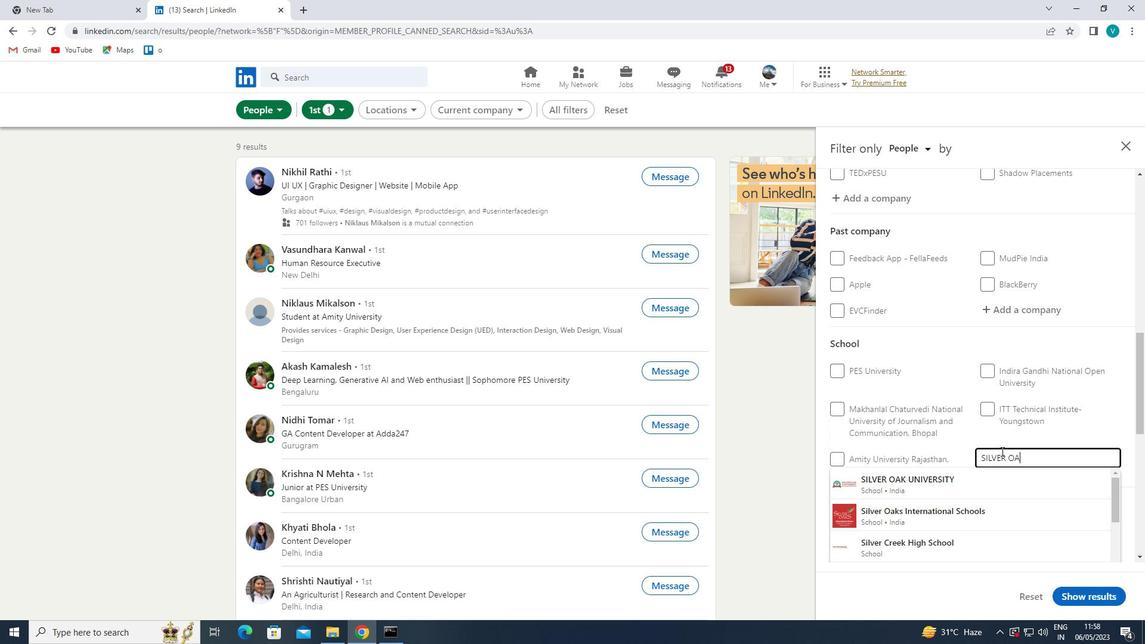 
Action: Mouse moved to (1031, 521)
Screenshot: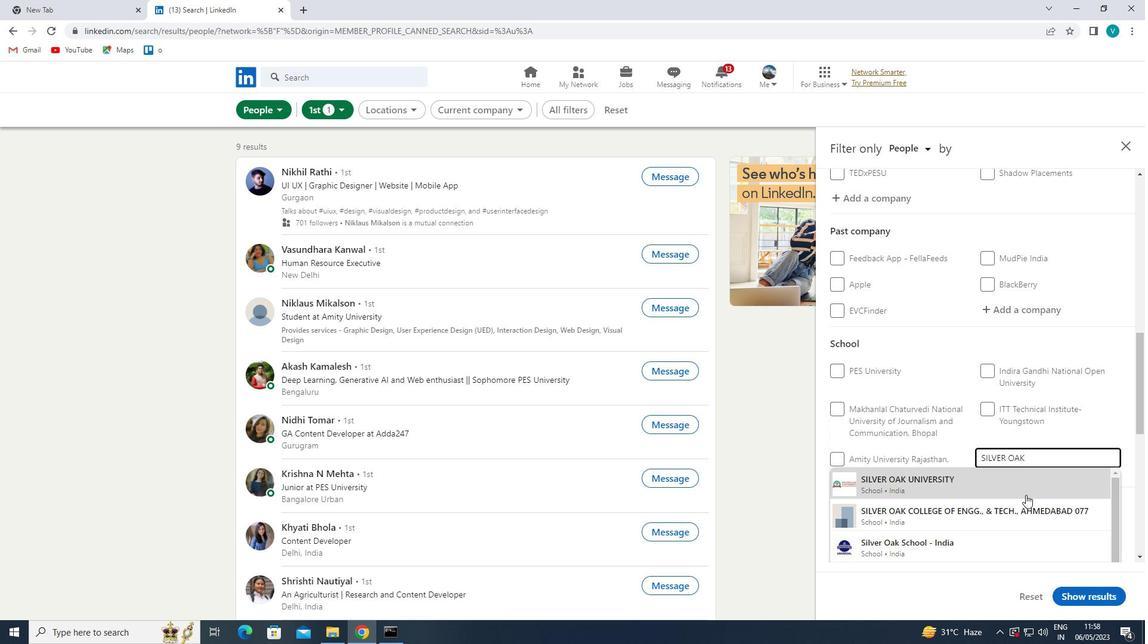 
Action: Mouse pressed left at (1031, 521)
Screenshot: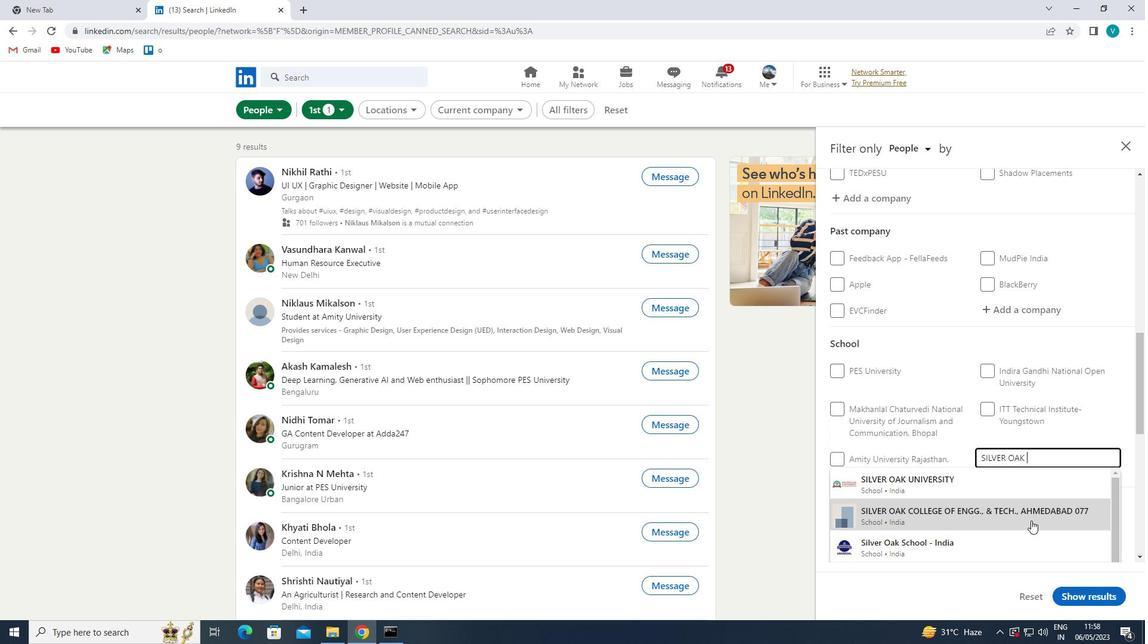 
Action: Mouse moved to (1027, 492)
Screenshot: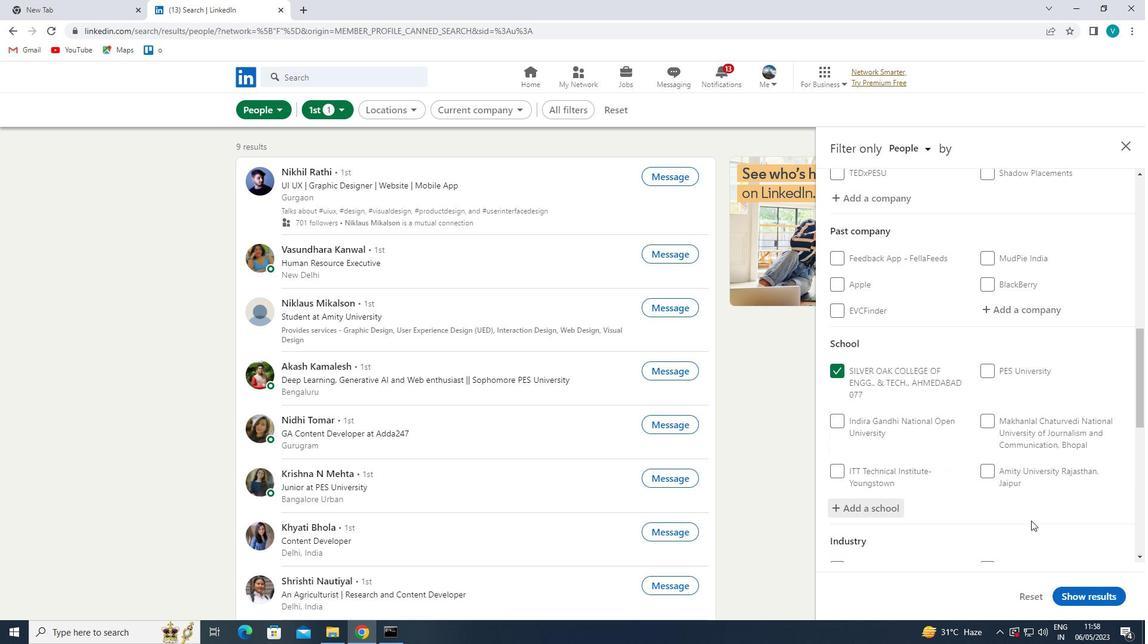 
Action: Mouse scrolled (1027, 491) with delta (0, 0)
Screenshot: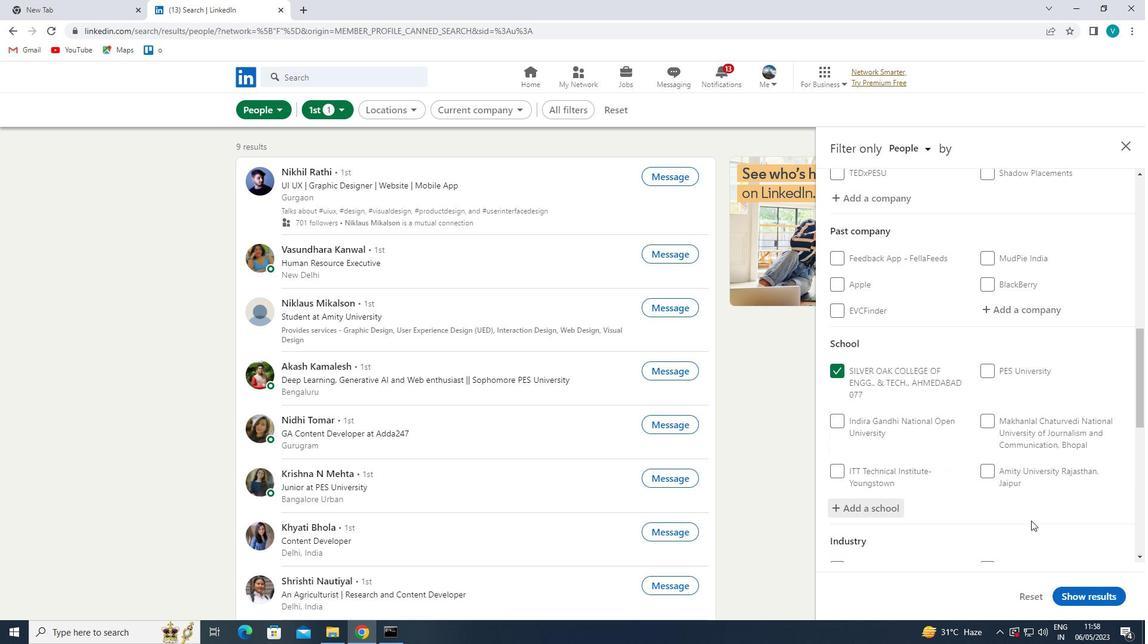 
Action: Mouse moved to (1027, 473)
Screenshot: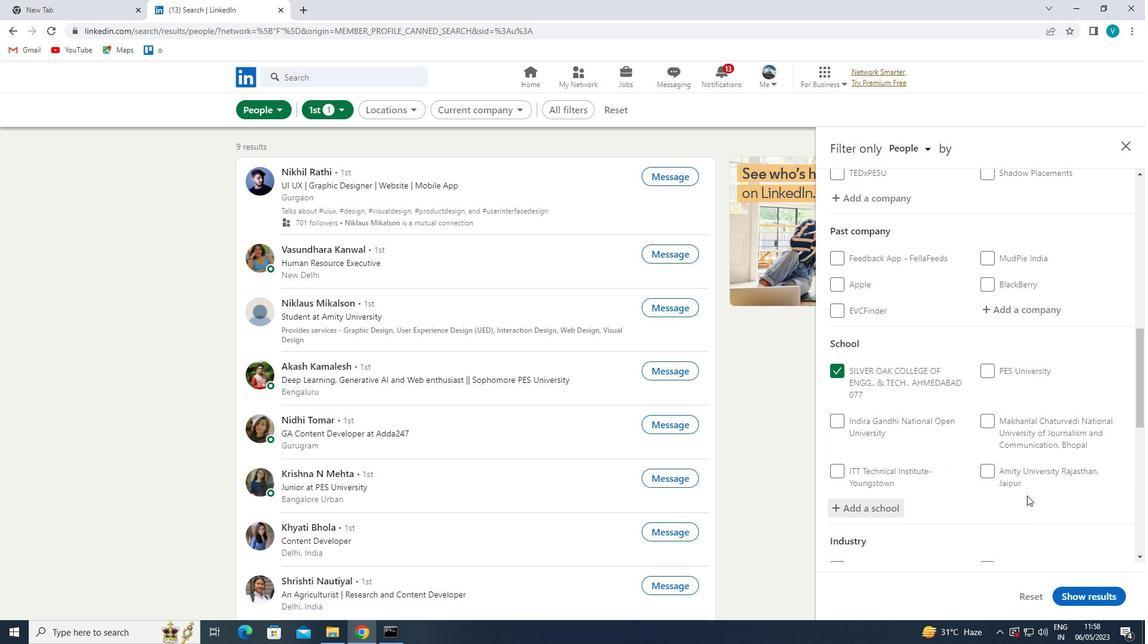 
Action: Mouse scrolled (1027, 472) with delta (0, 0)
Screenshot: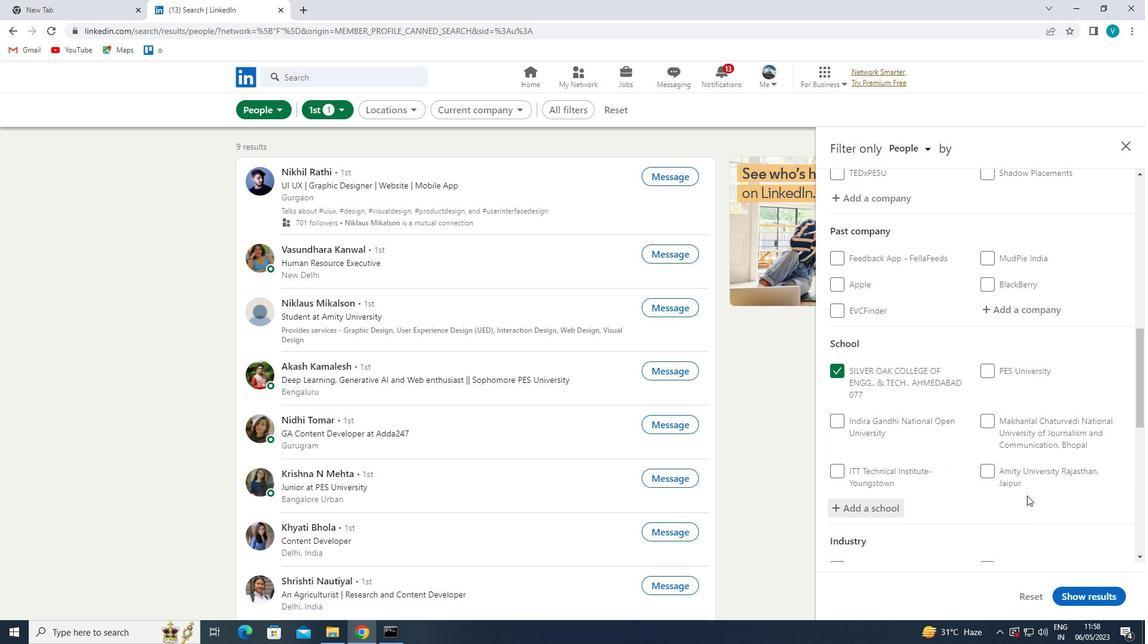 
Action: Mouse moved to (1027, 472)
Screenshot: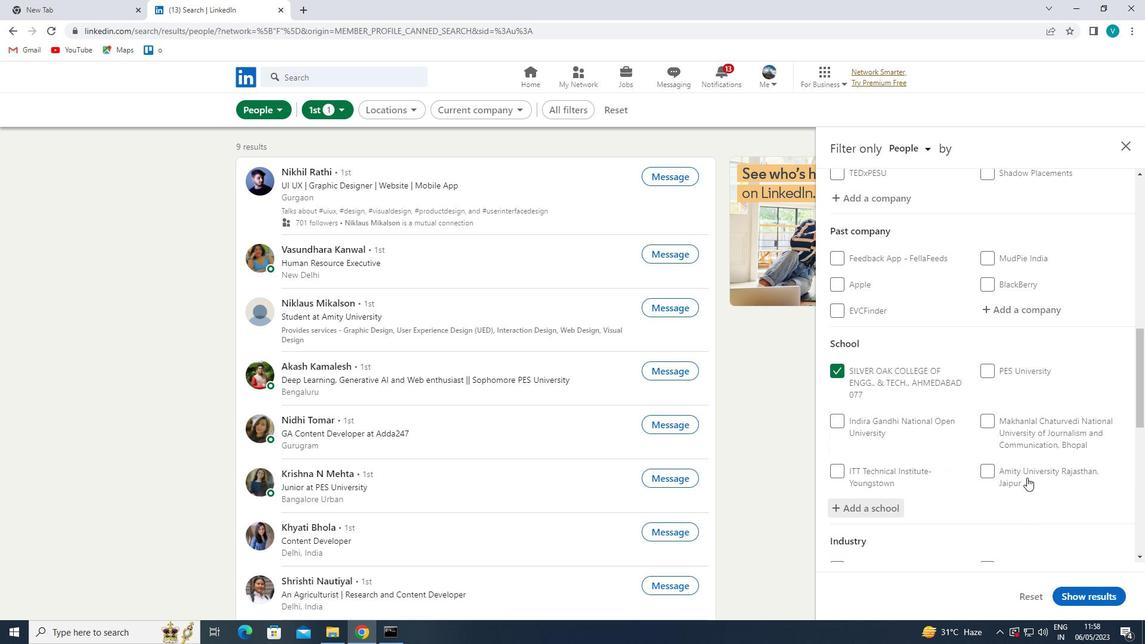 
Action: Mouse scrolled (1027, 471) with delta (0, 0)
Screenshot: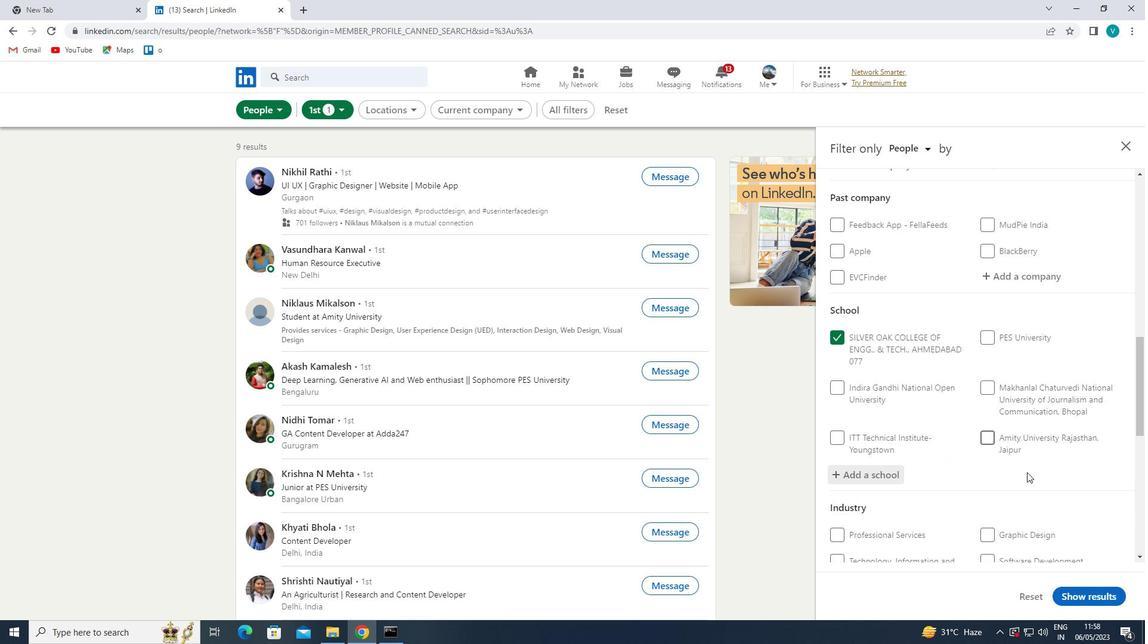 
Action: Mouse moved to (1028, 454)
Screenshot: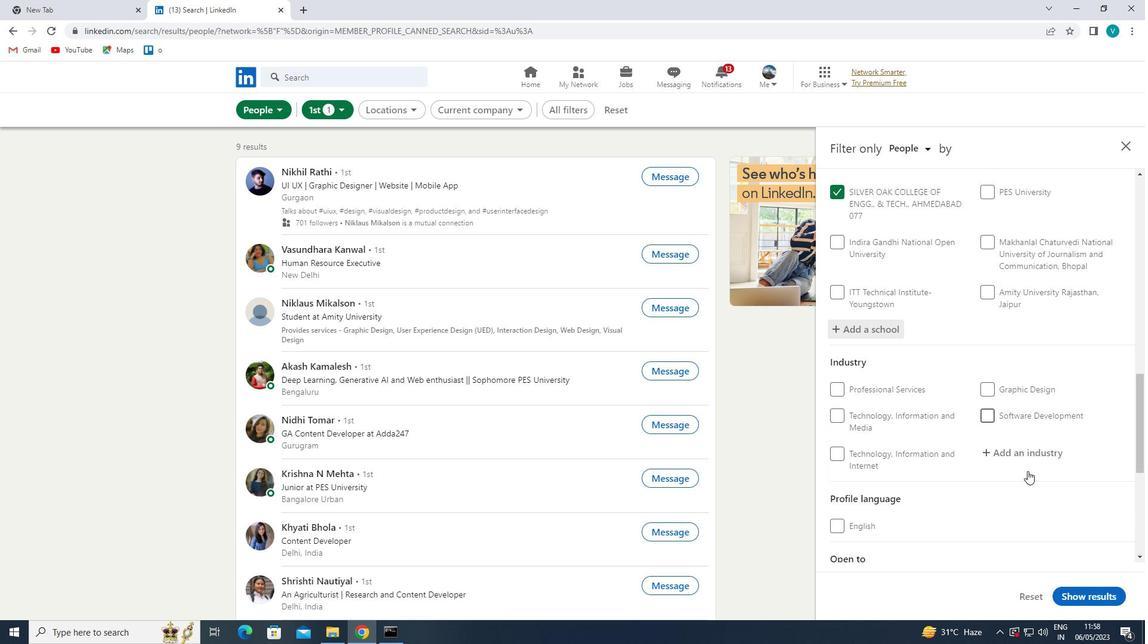 
Action: Mouse pressed left at (1028, 454)
Screenshot: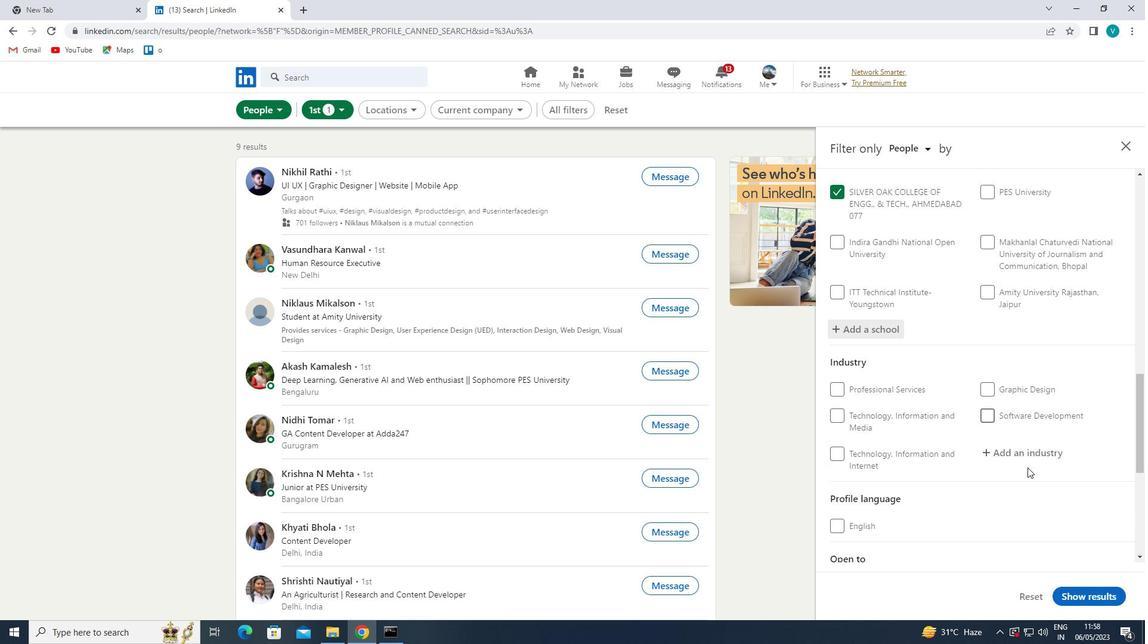 
Action: Mouse moved to (950, 408)
Screenshot: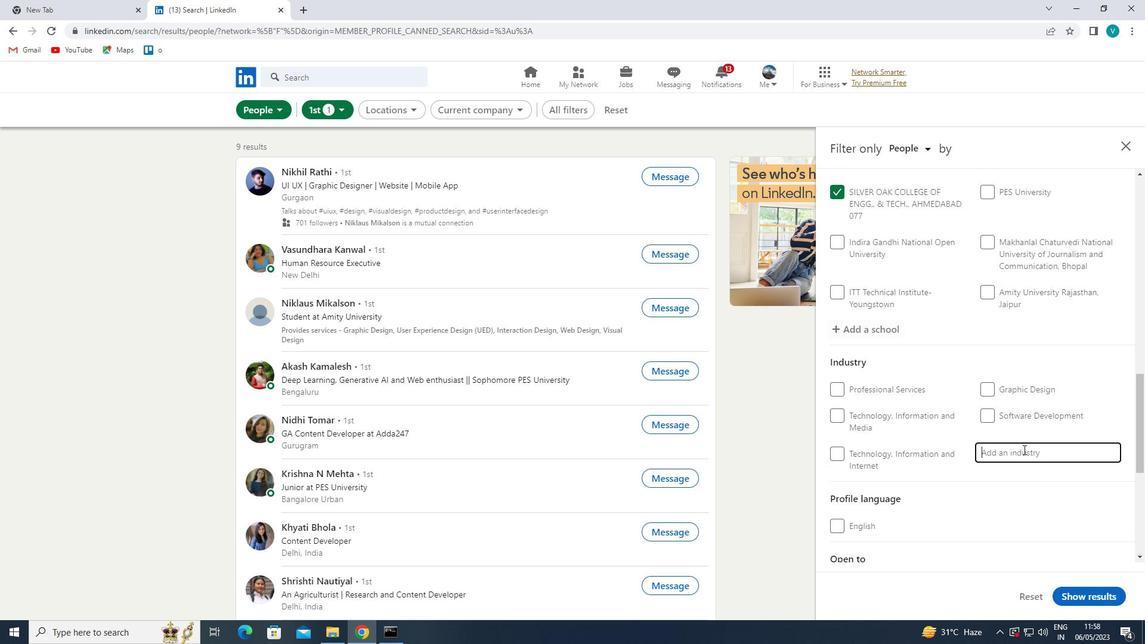 
Action: Key pressed <Key.shift>RETAIL<Key.space><Key.shift><Key.shift>FURNI
Screenshot: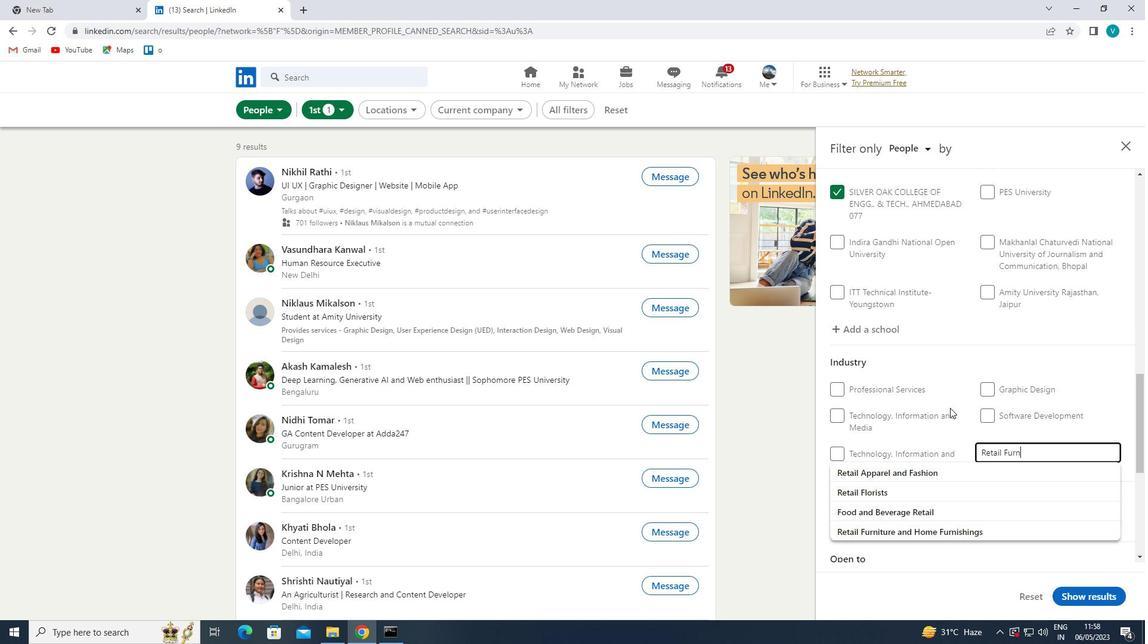 
Action: Mouse moved to (946, 472)
Screenshot: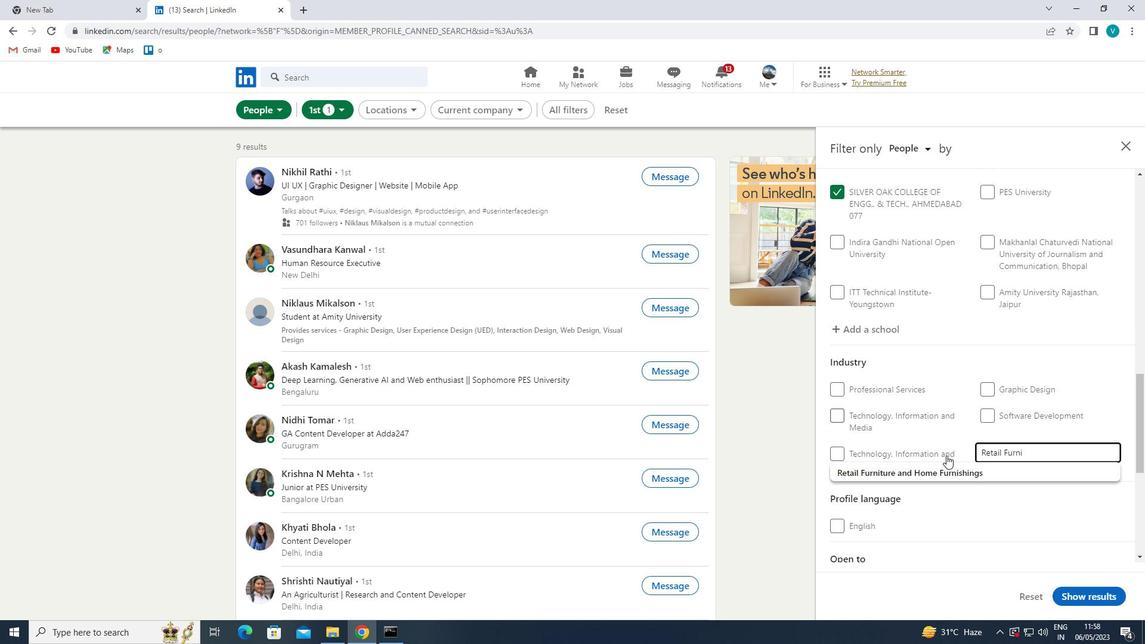 
Action: Mouse pressed left at (946, 472)
Screenshot: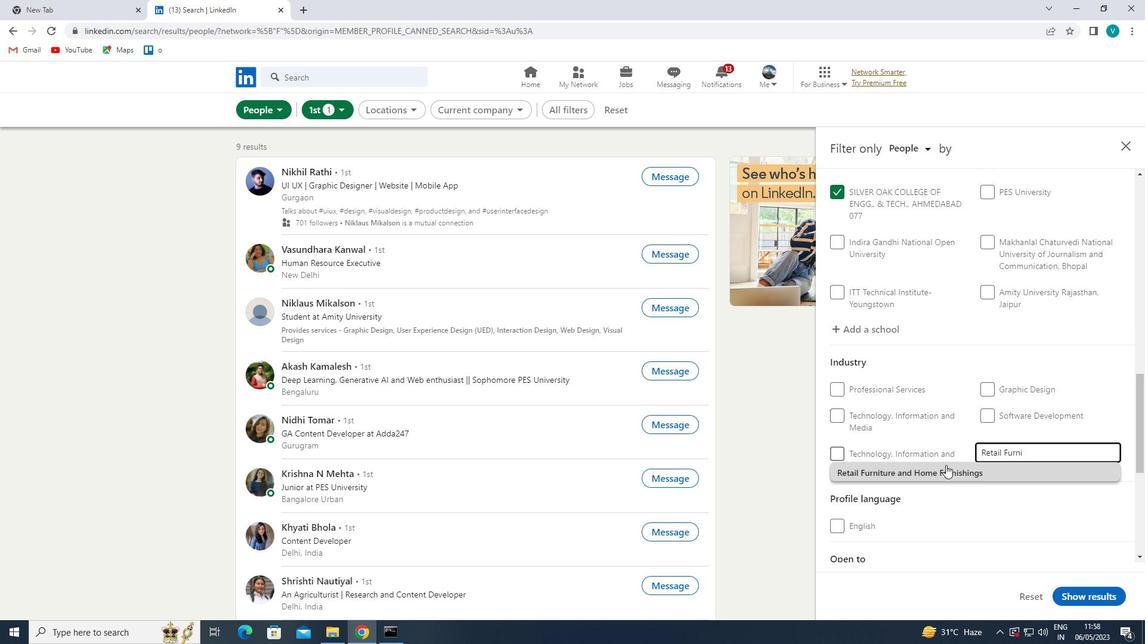 
Action: Mouse moved to (946, 472)
Screenshot: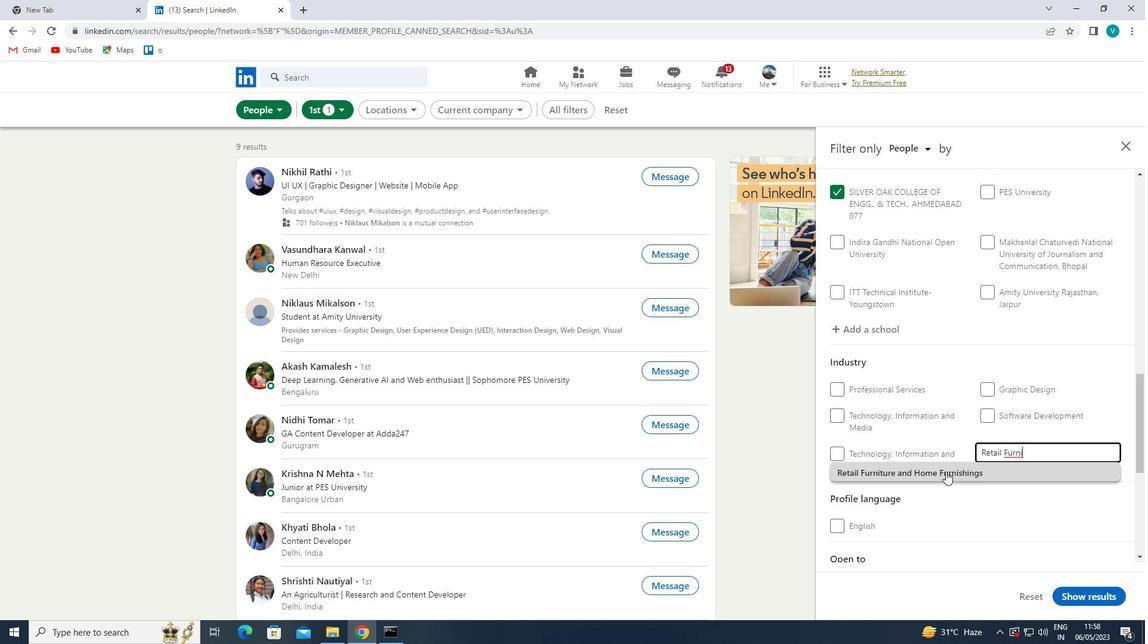 
Action: Mouse scrolled (946, 472) with delta (0, 0)
Screenshot: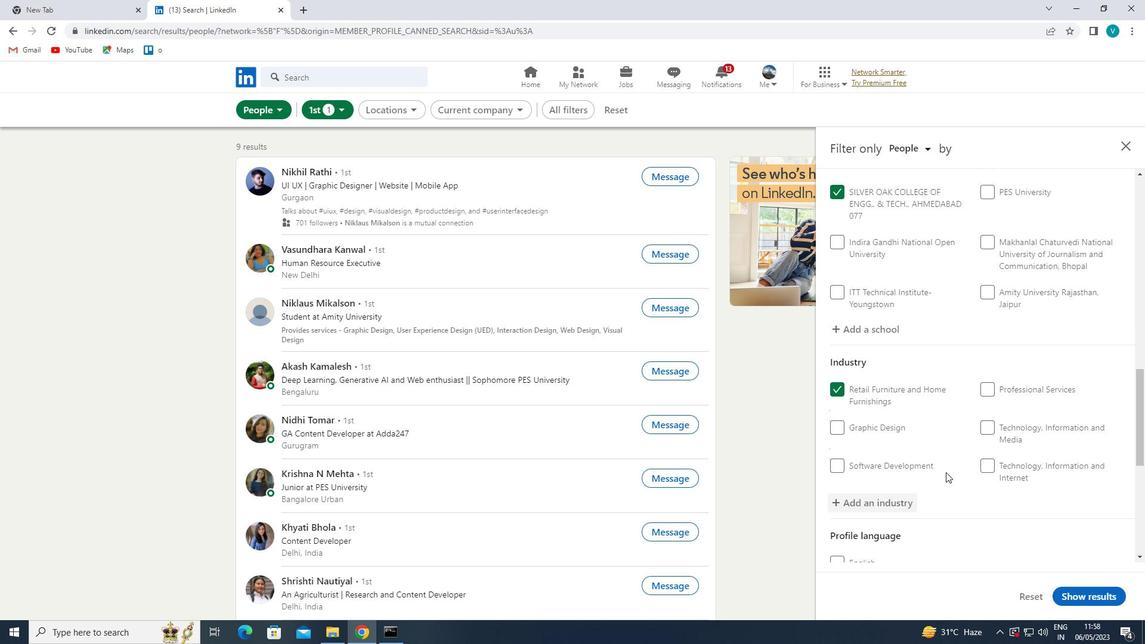 
Action: Mouse scrolled (946, 472) with delta (0, 0)
Screenshot: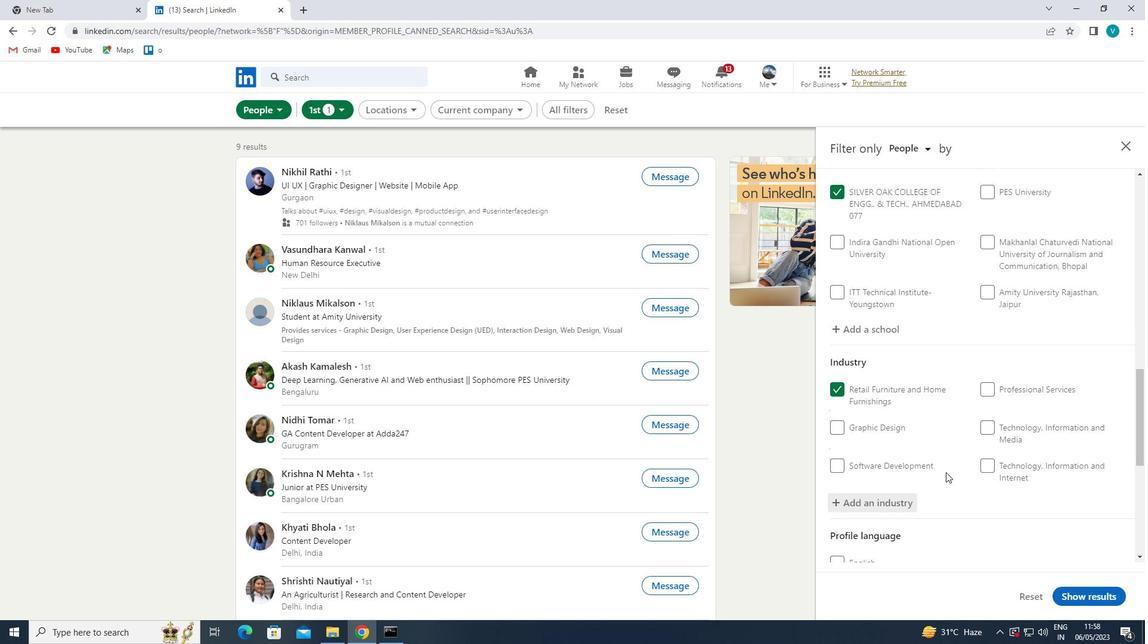 
Action: Mouse moved to (942, 472)
Screenshot: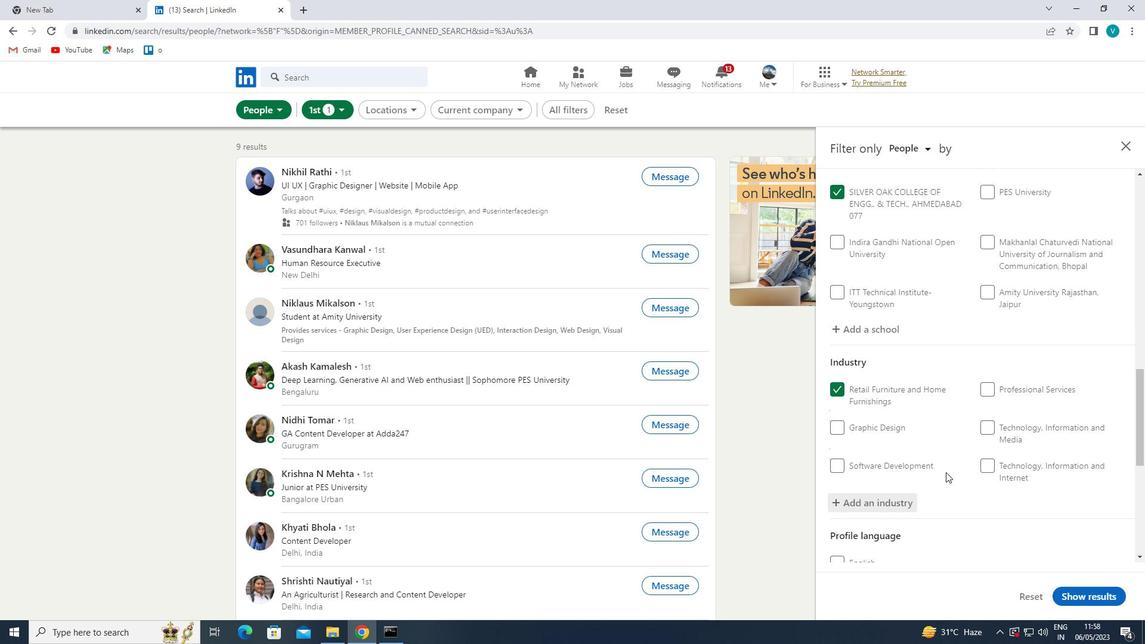 
Action: Mouse scrolled (942, 472) with delta (0, 0)
Screenshot: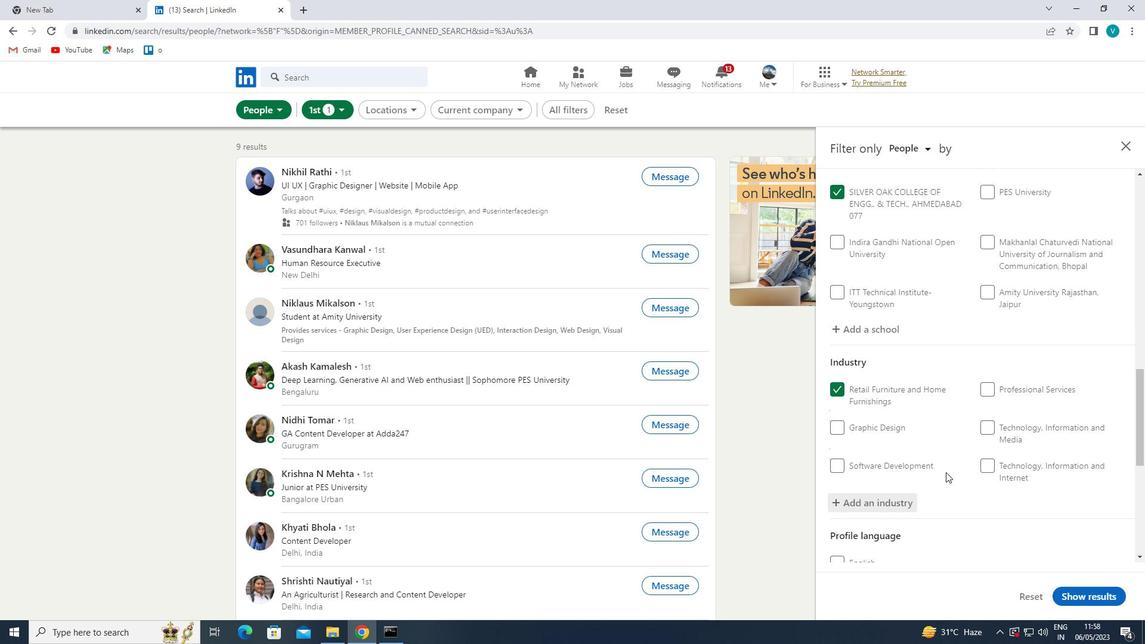 
Action: Mouse moved to (941, 472)
Screenshot: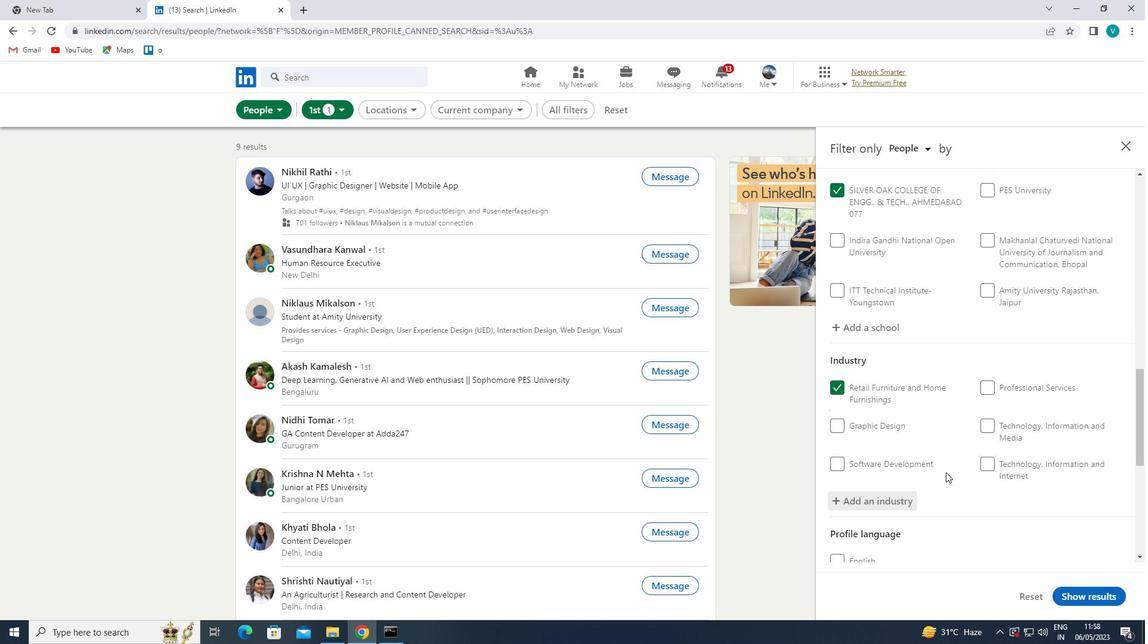 
Action: Mouse scrolled (941, 472) with delta (0, 0)
Screenshot: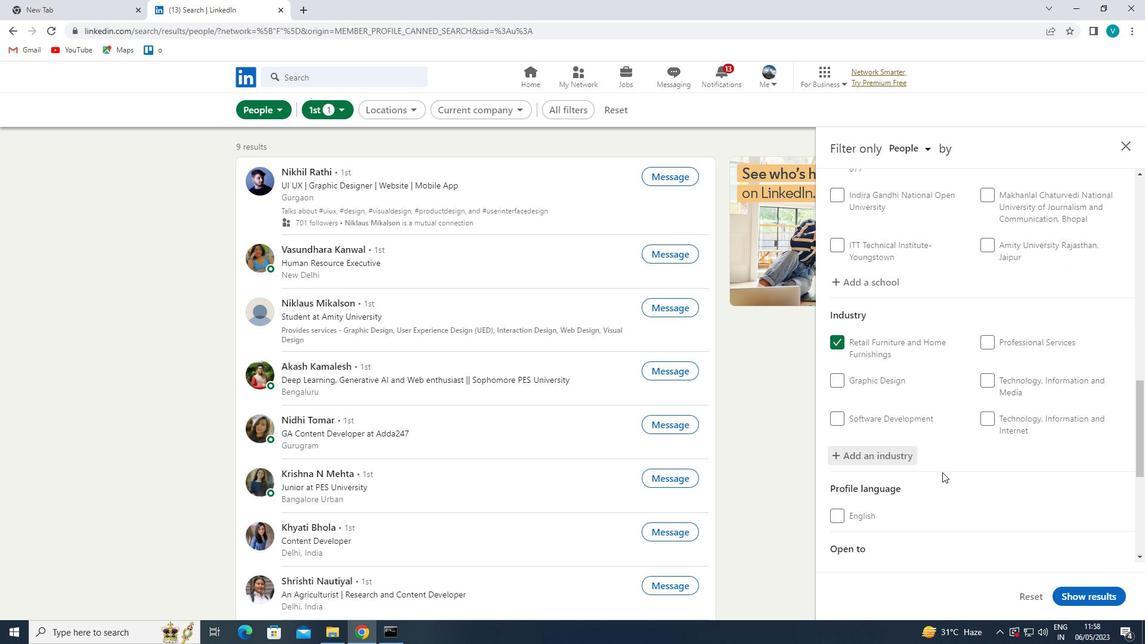 
Action: Mouse moved to (941, 472)
Screenshot: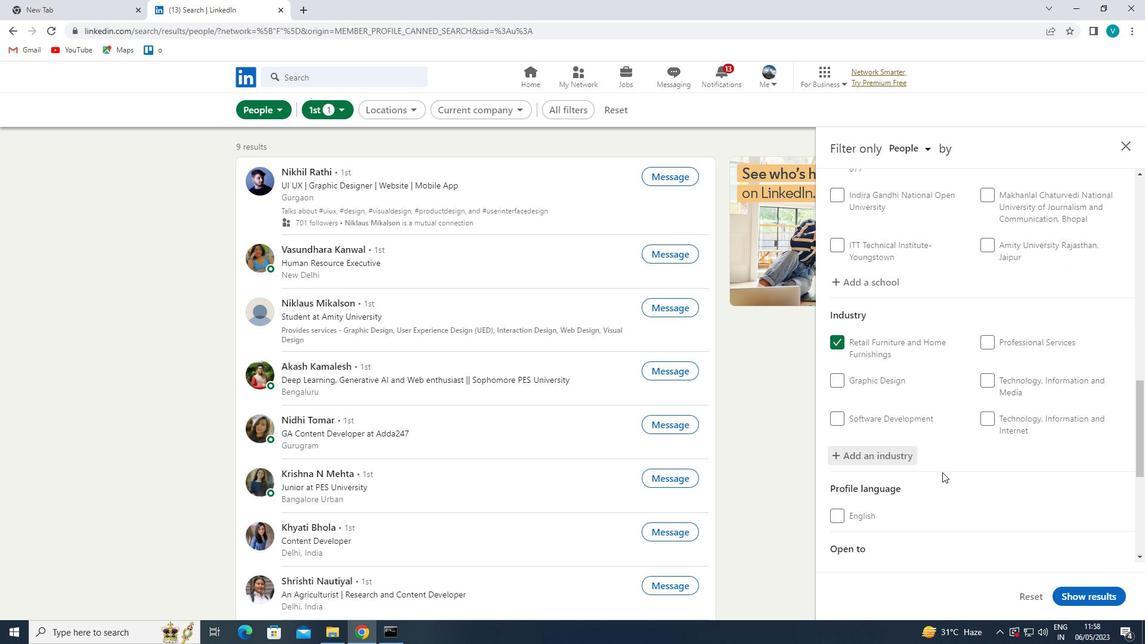 
Action: Mouse scrolled (941, 472) with delta (0, 0)
Screenshot: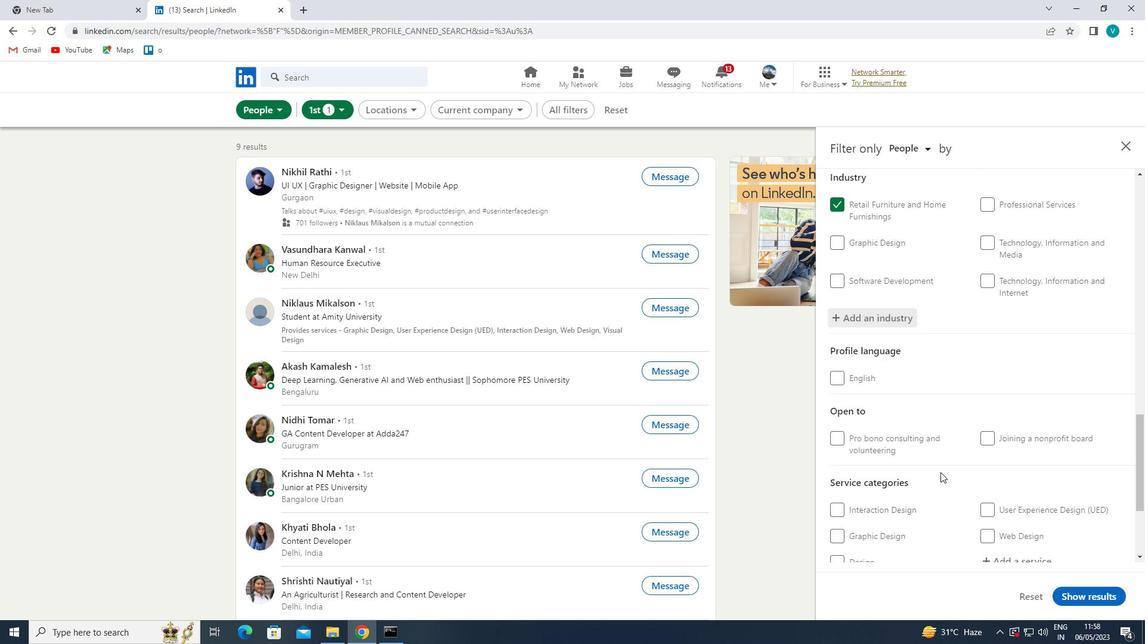 
Action: Mouse moved to (991, 436)
Screenshot: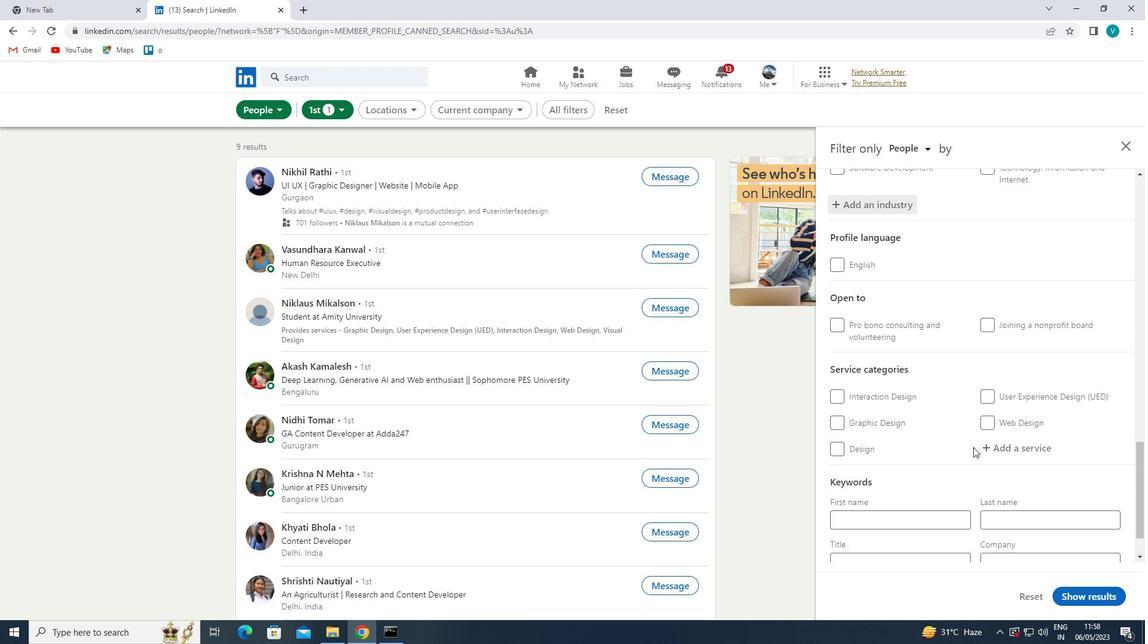 
Action: Mouse pressed left at (991, 436)
Screenshot: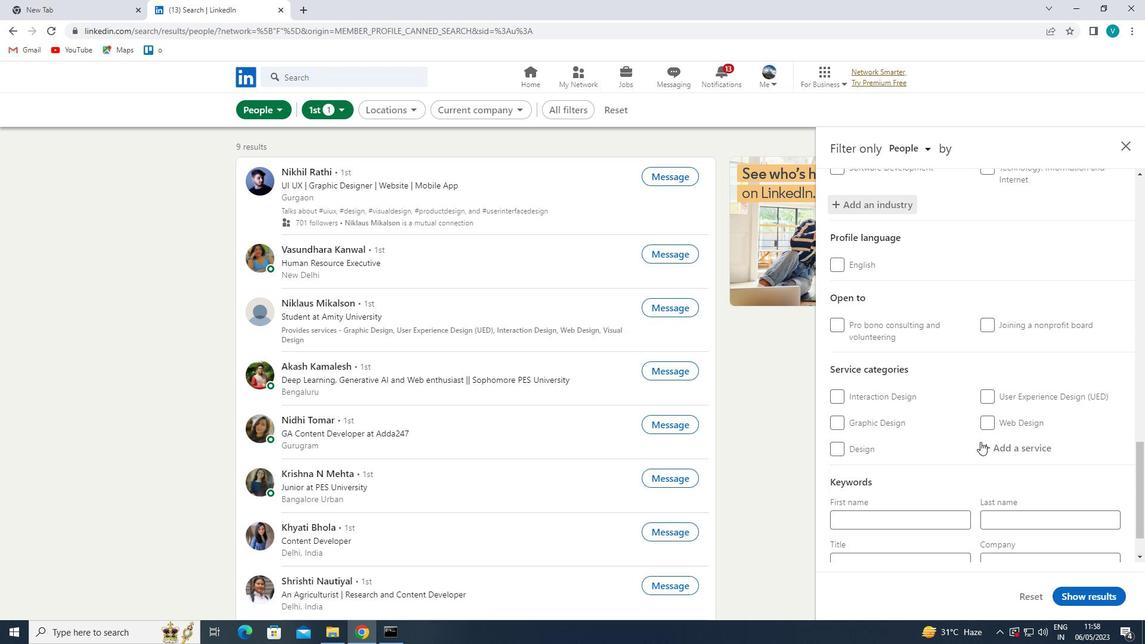 
Action: Mouse moved to (999, 449)
Screenshot: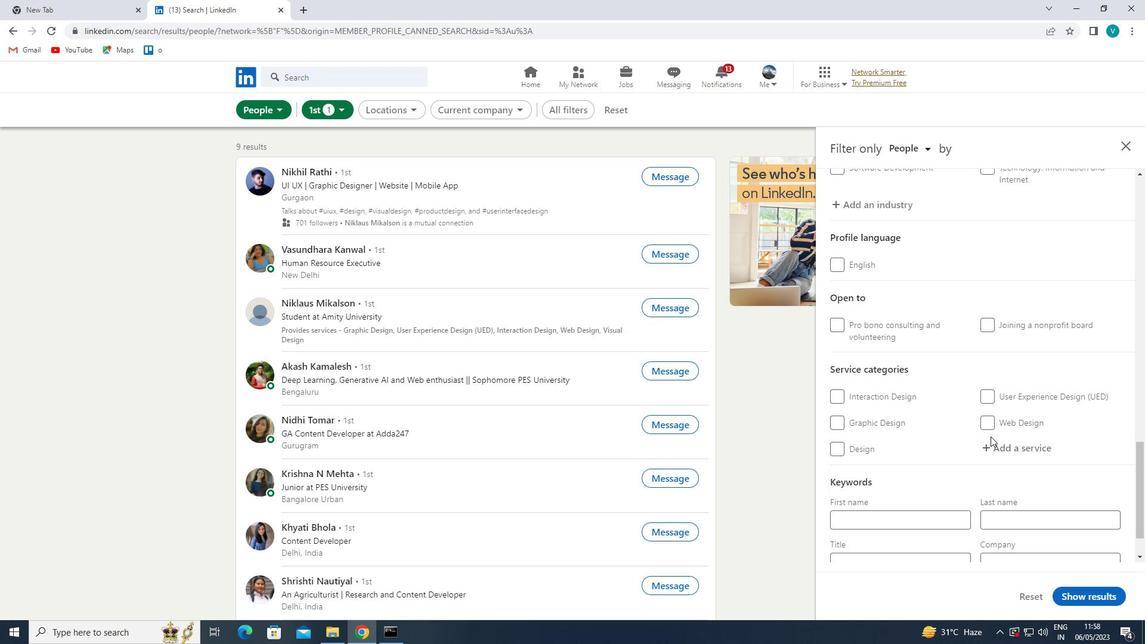 
Action: Mouse pressed left at (999, 449)
Screenshot: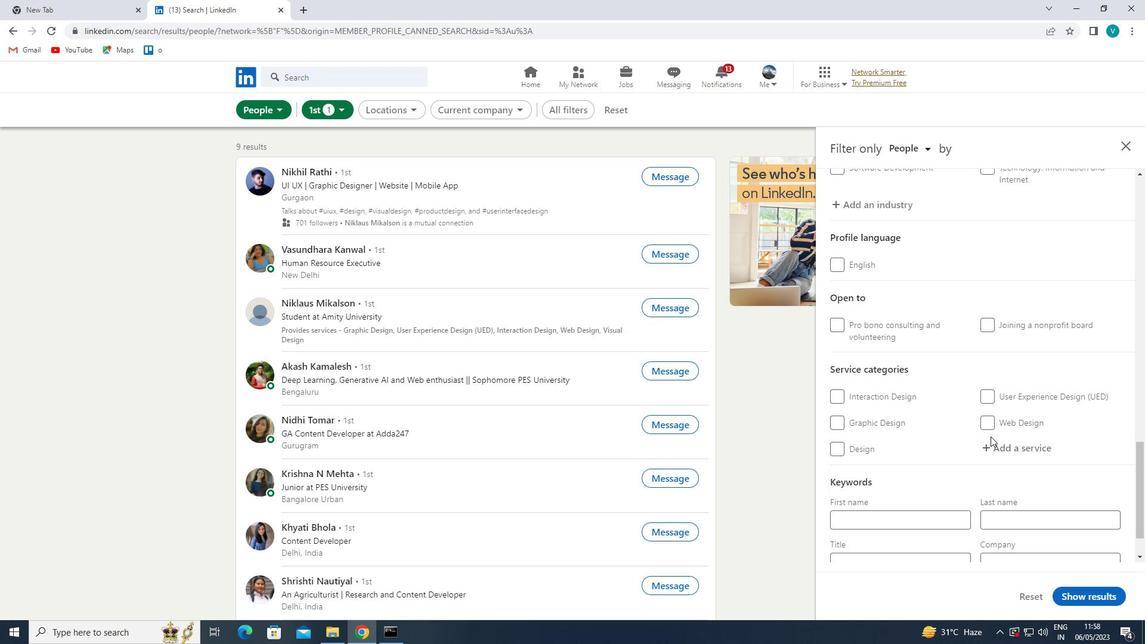 
Action: Key pressed <Key.shift>ANIMATION<Key.space><Key.shift>ARCHITECTURE
Screenshot: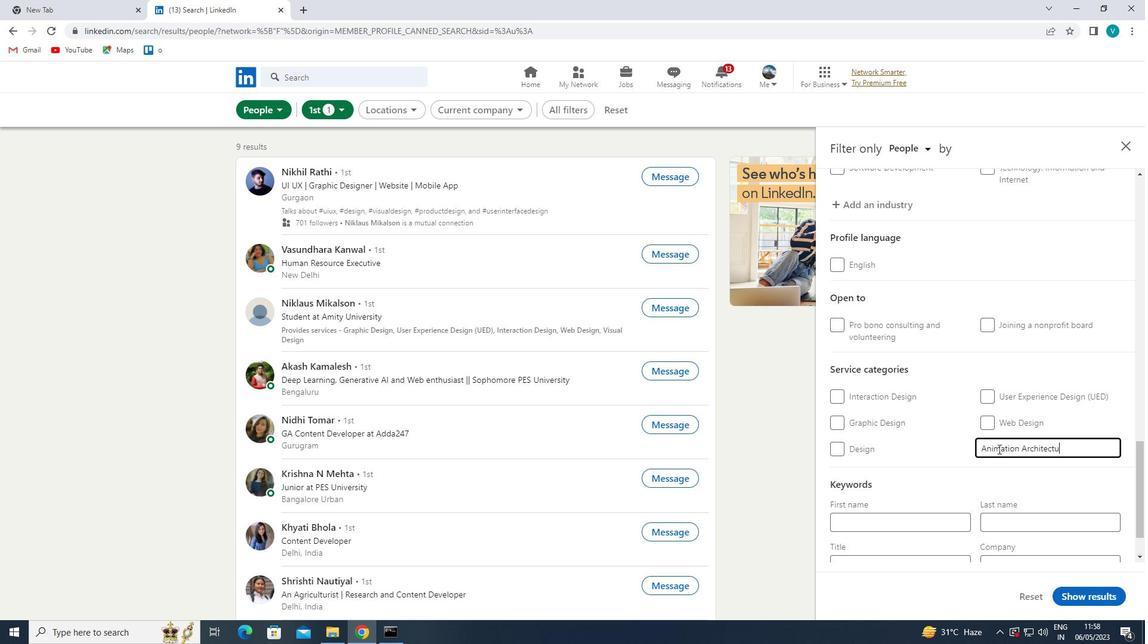 
Action: Mouse moved to (969, 475)
Screenshot: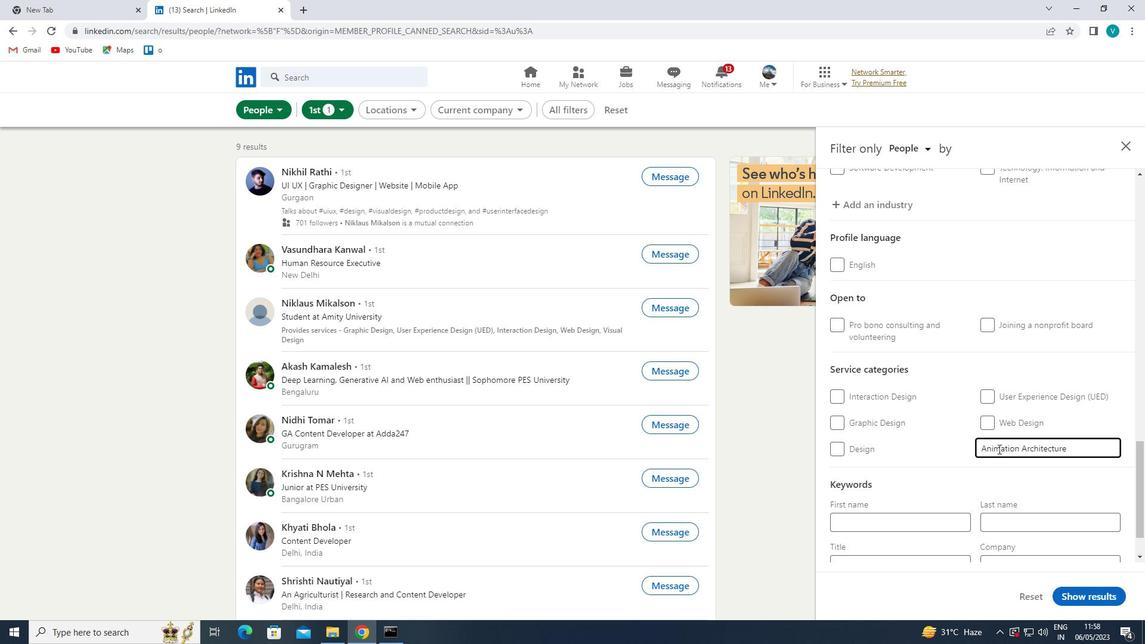 
Action: Mouse pressed left at (969, 475)
Screenshot: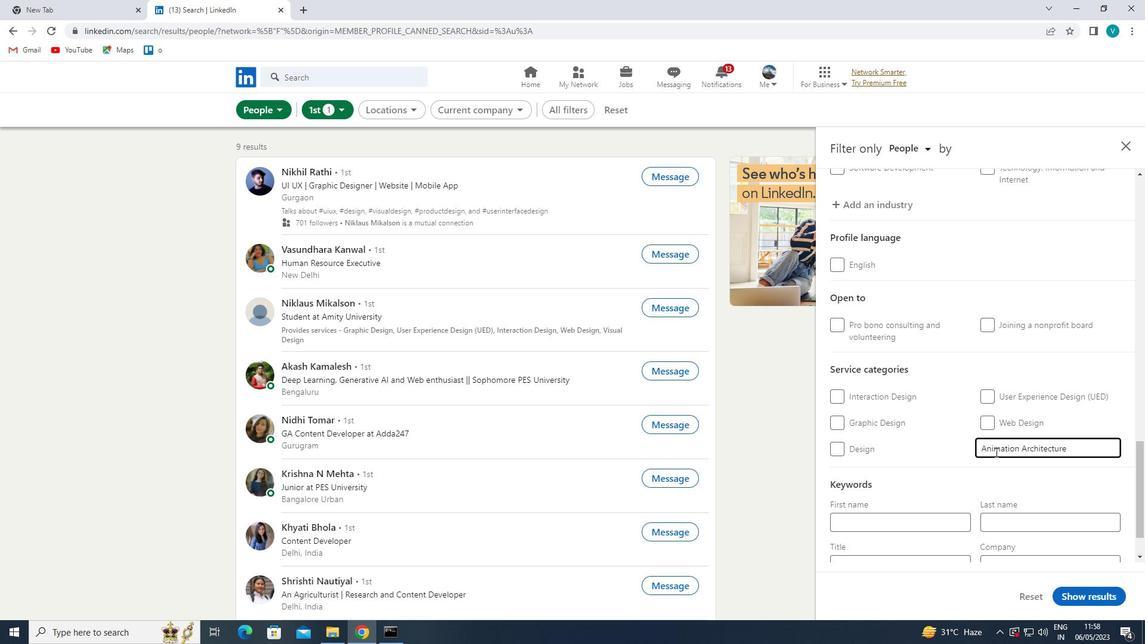 
Action: Mouse moved to (968, 475)
Screenshot: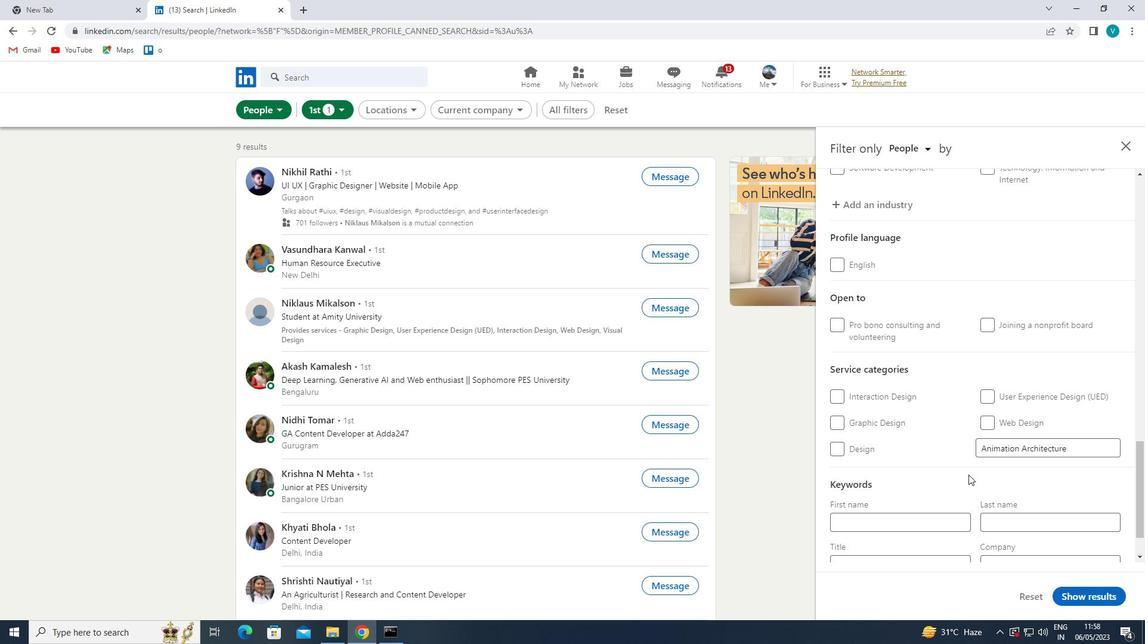 
Action: Mouse scrolled (968, 475) with delta (0, 0)
Screenshot: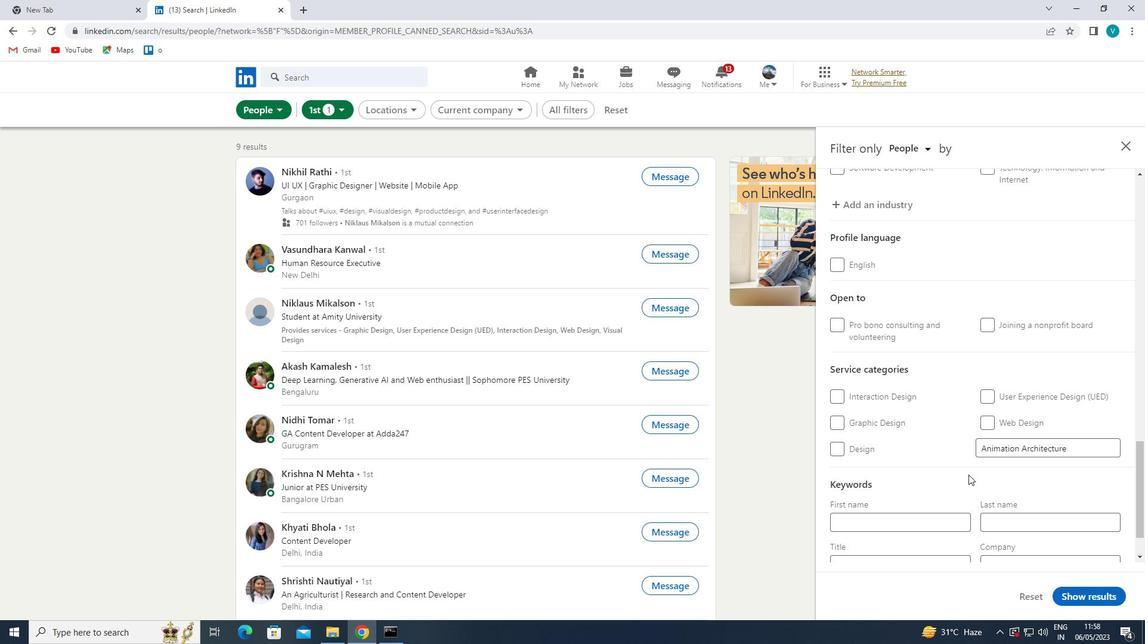 
Action: Mouse moved to (968, 476)
Screenshot: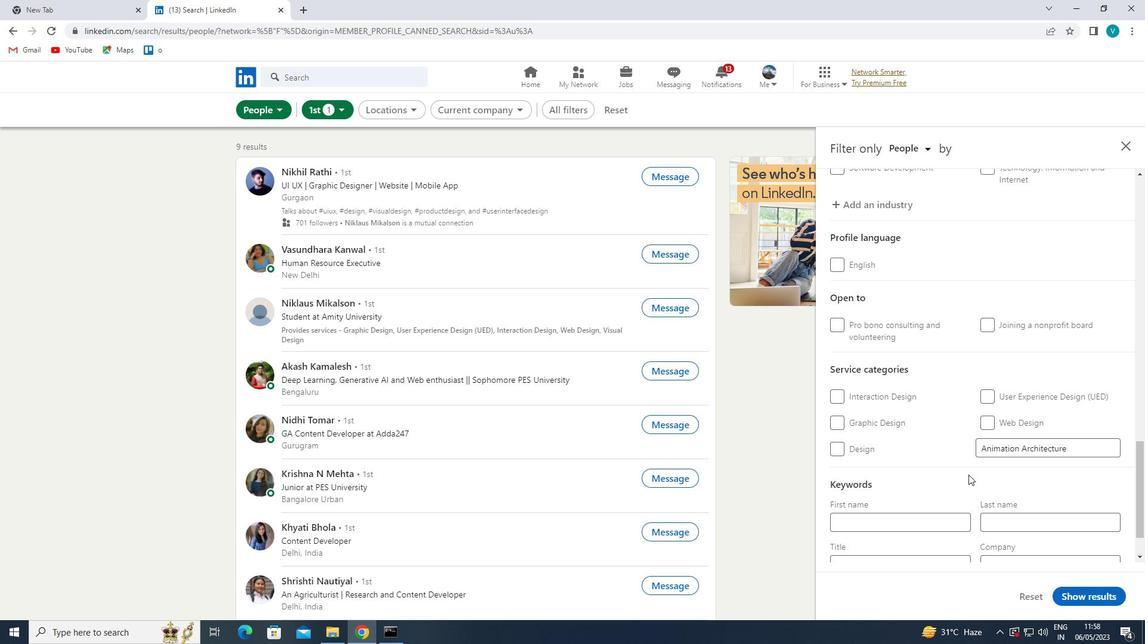 
Action: Mouse scrolled (968, 476) with delta (0, 0)
Screenshot: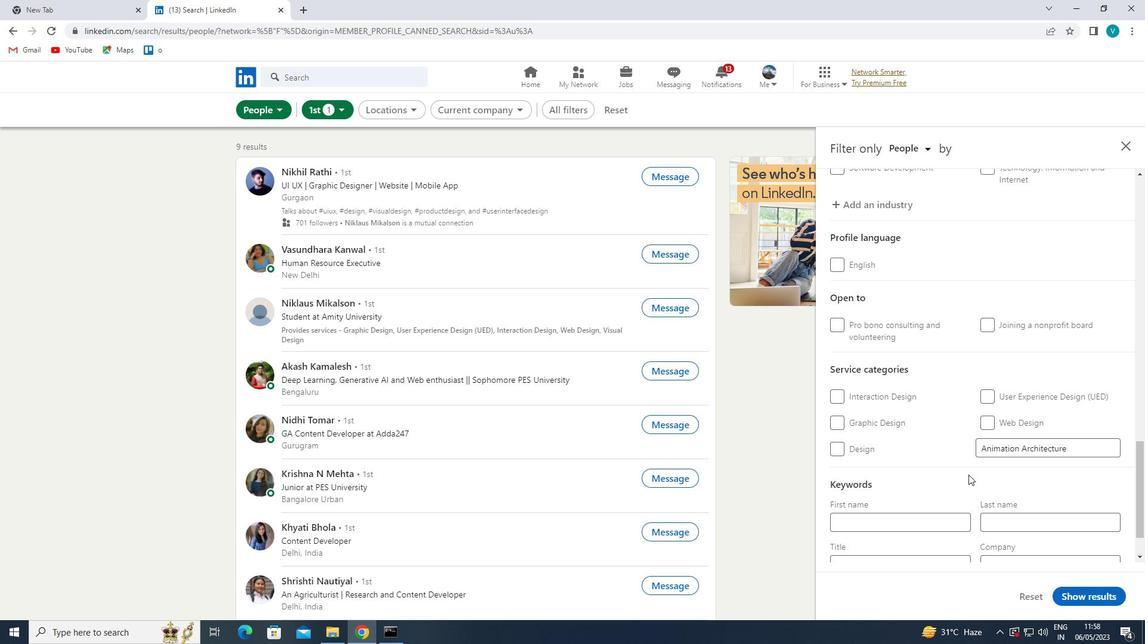
Action: Mouse scrolled (968, 476) with delta (0, 0)
Screenshot: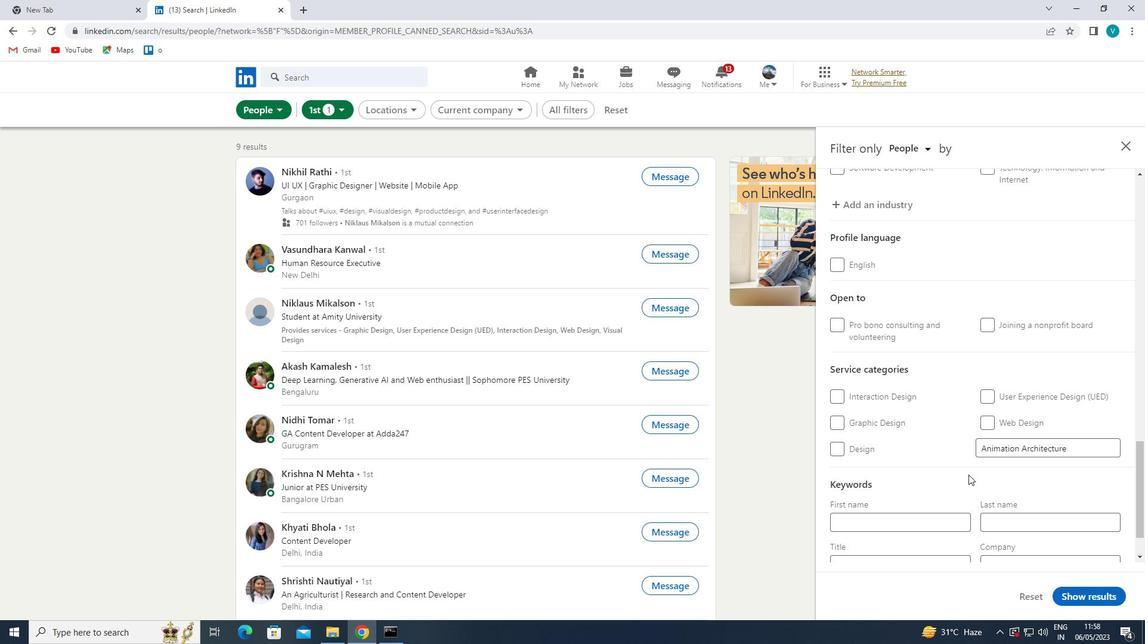 
Action: Mouse moved to (937, 503)
Screenshot: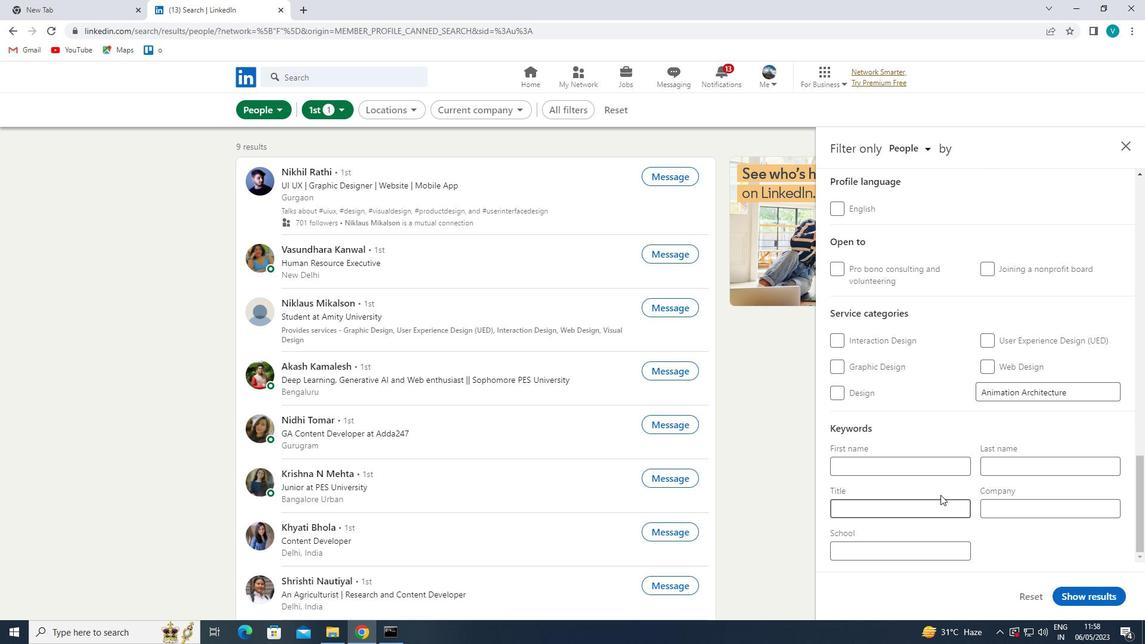 
Action: Mouse pressed left at (937, 503)
Screenshot: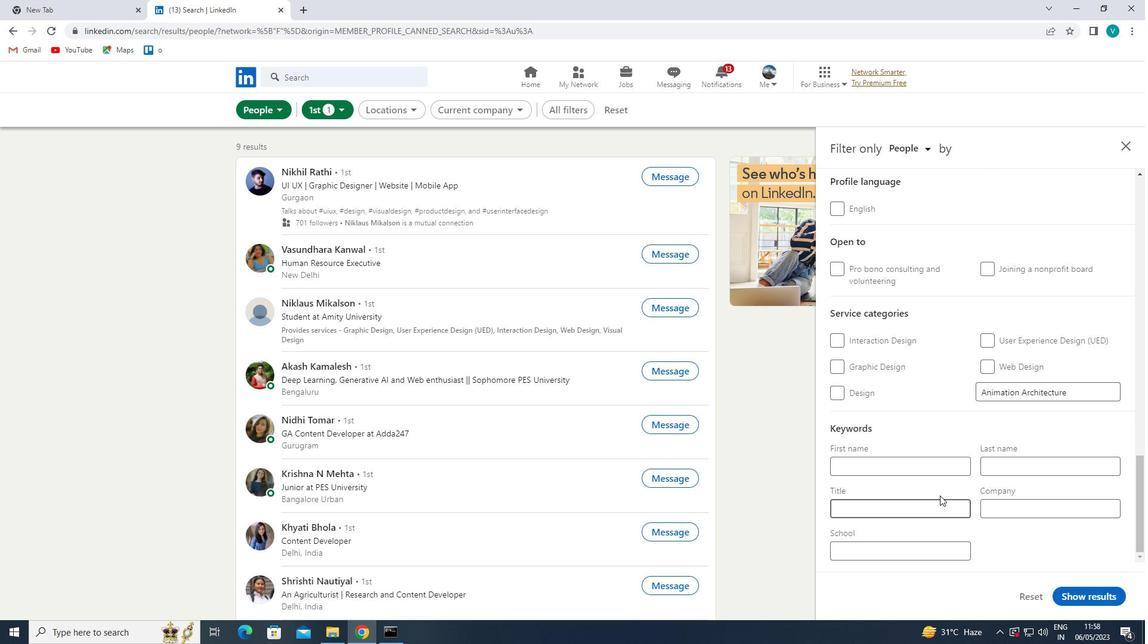 
Action: Mouse moved to (937, 503)
Screenshot: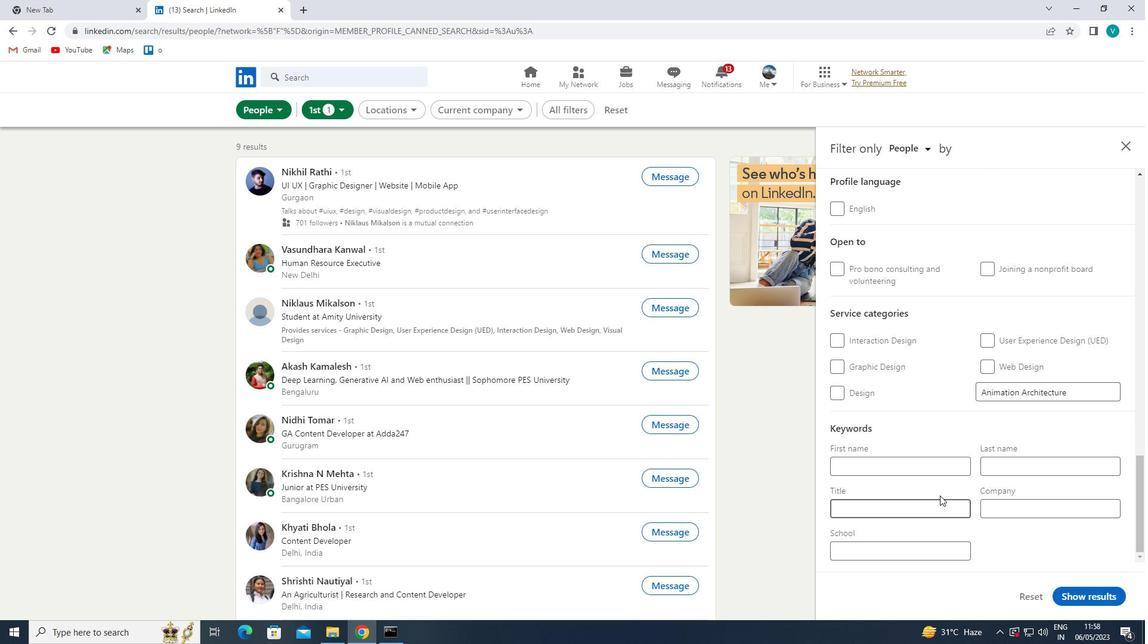 
Action: Key pressed <Key.shift>ORDERLY<Key.space>
Screenshot: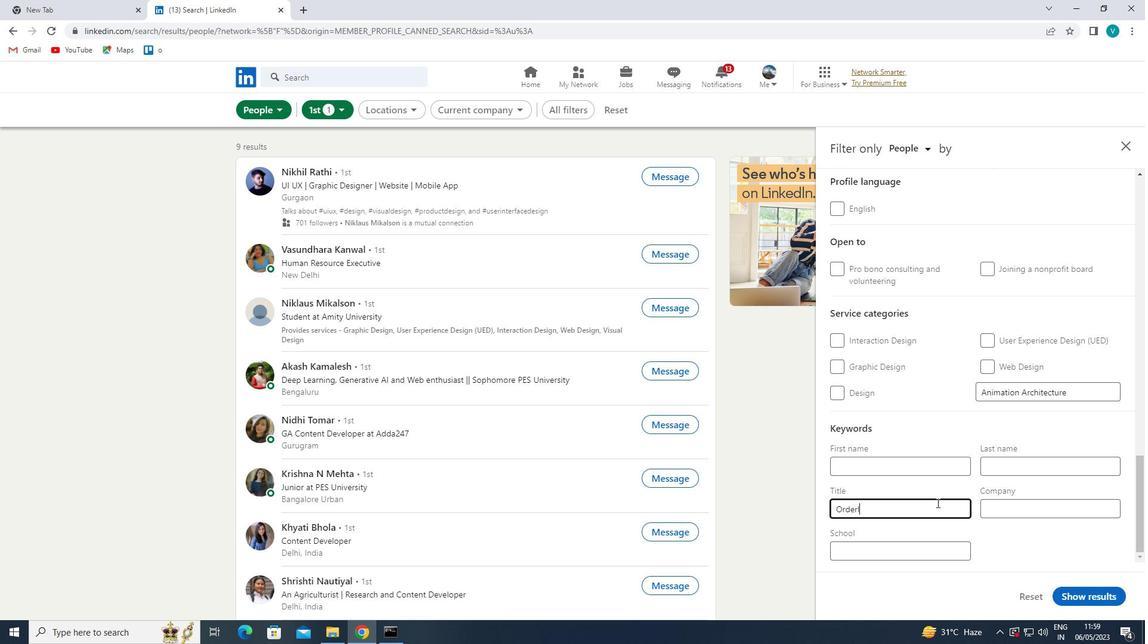 
Action: Mouse moved to (1083, 589)
Screenshot: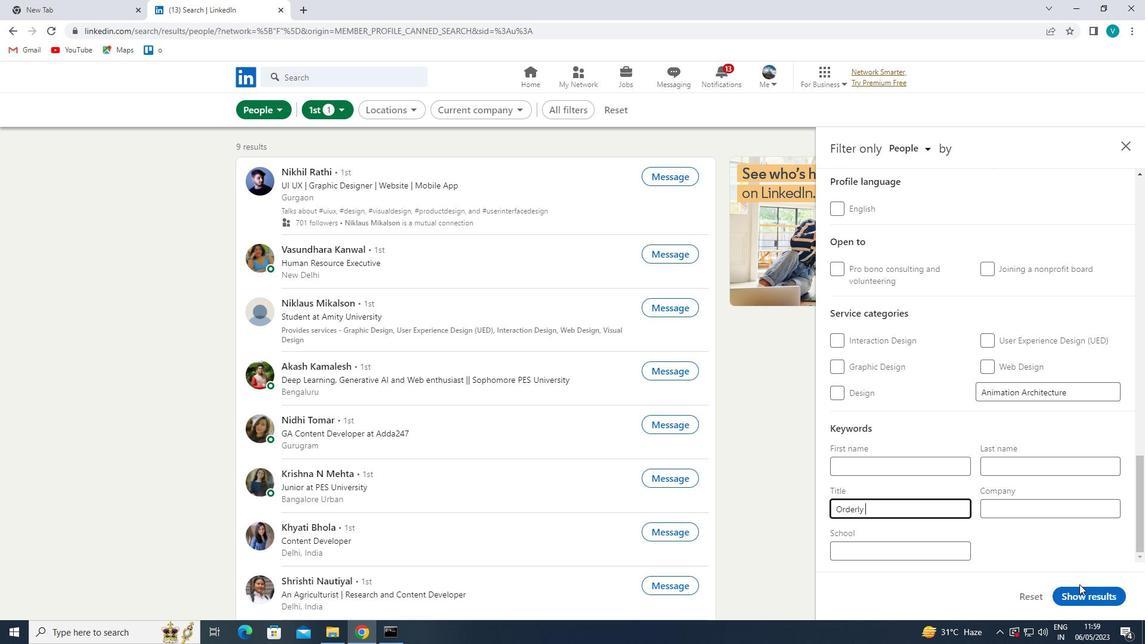 
Action: Mouse pressed left at (1083, 589)
Screenshot: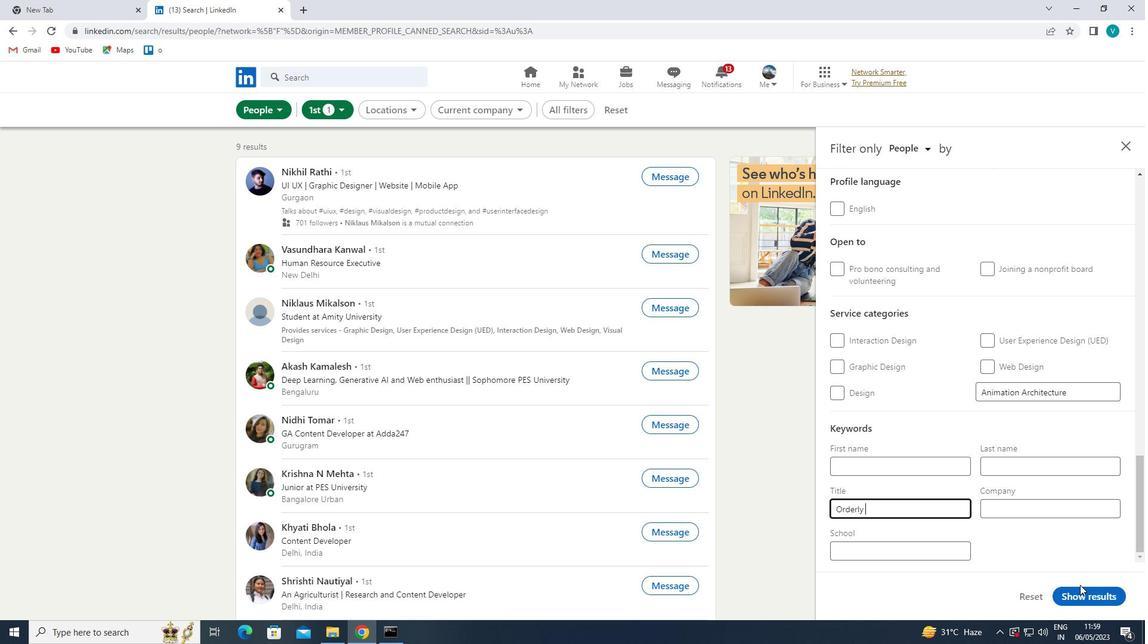 
Action: Mouse moved to (1074, 585)
Screenshot: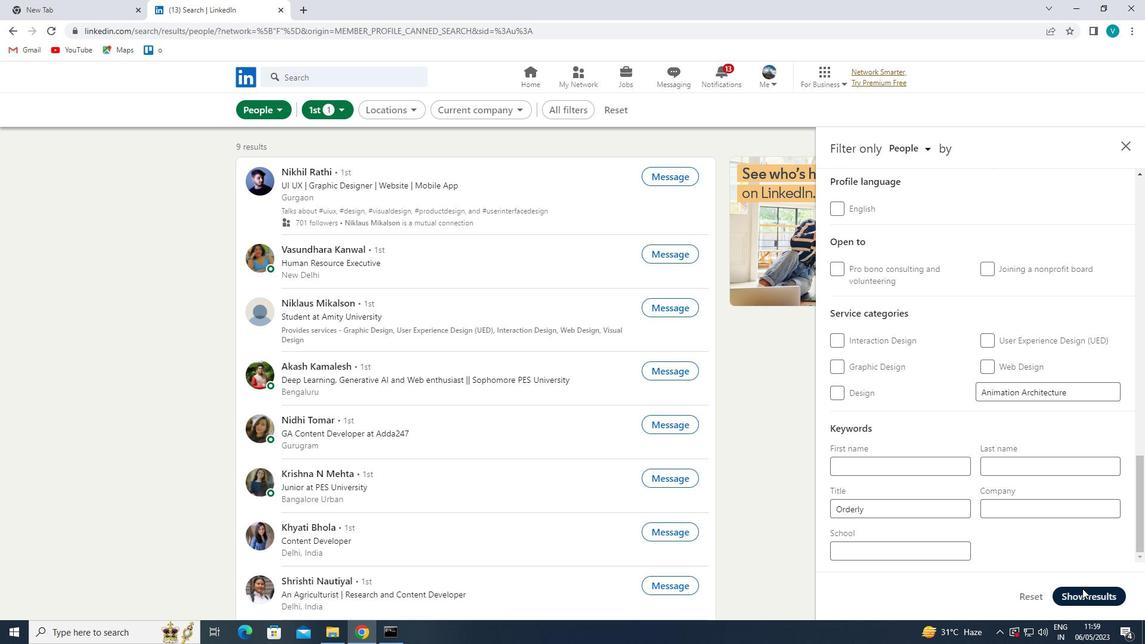
